 Task: Find connections with filter location Nawāshahr with filter topic #Lockdownwith filter profile language Spanish with filter current company OffCampusJobs4u.com with filter school Madan Mohan Malaviya University of Technology with filter industry Fire Protection with filter service category Auto Insurance with filter keywords title Vehicle or Equipment Cleaner
Action: Mouse moved to (518, 88)
Screenshot: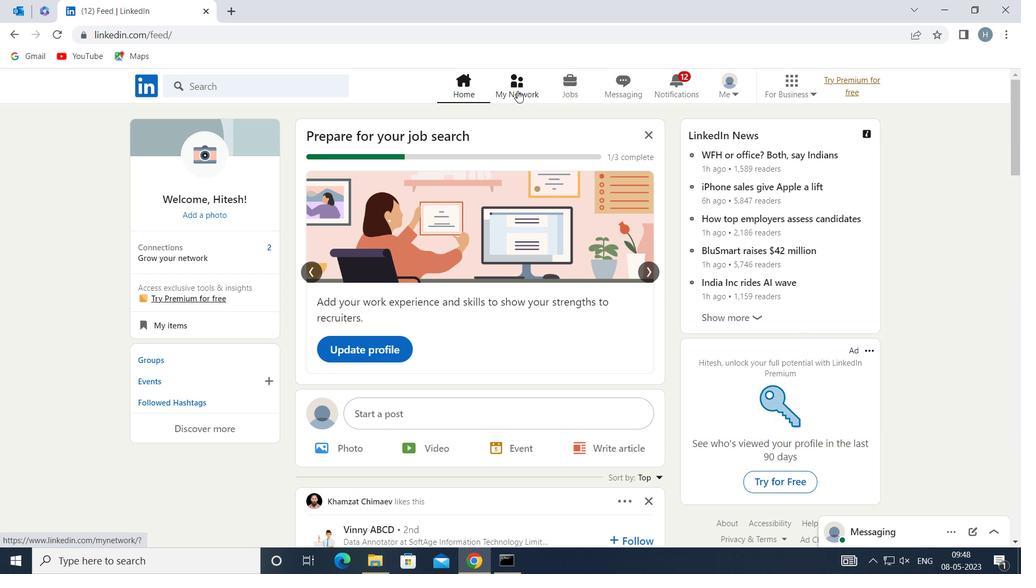 
Action: Mouse pressed left at (518, 88)
Screenshot: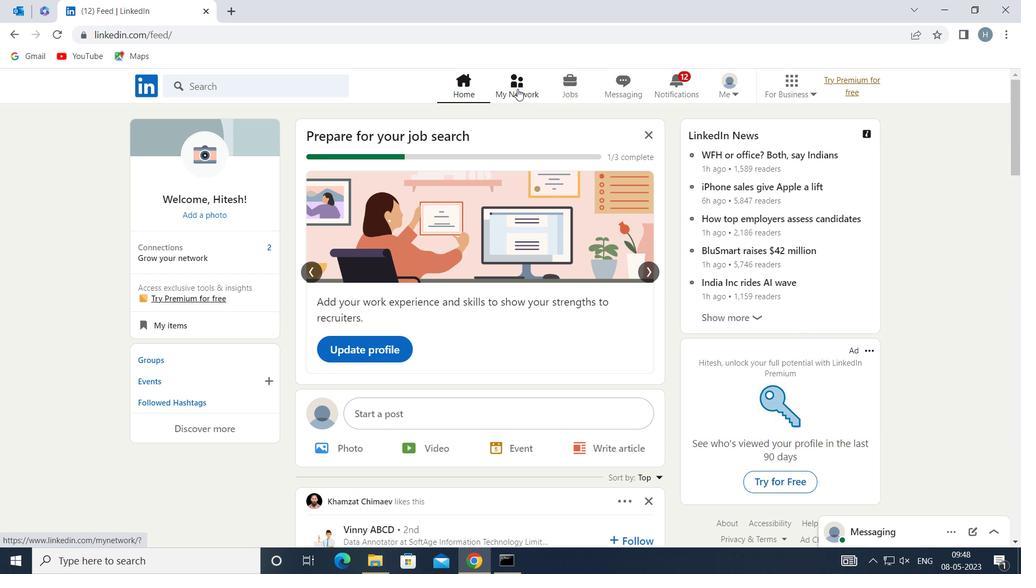 
Action: Mouse moved to (302, 158)
Screenshot: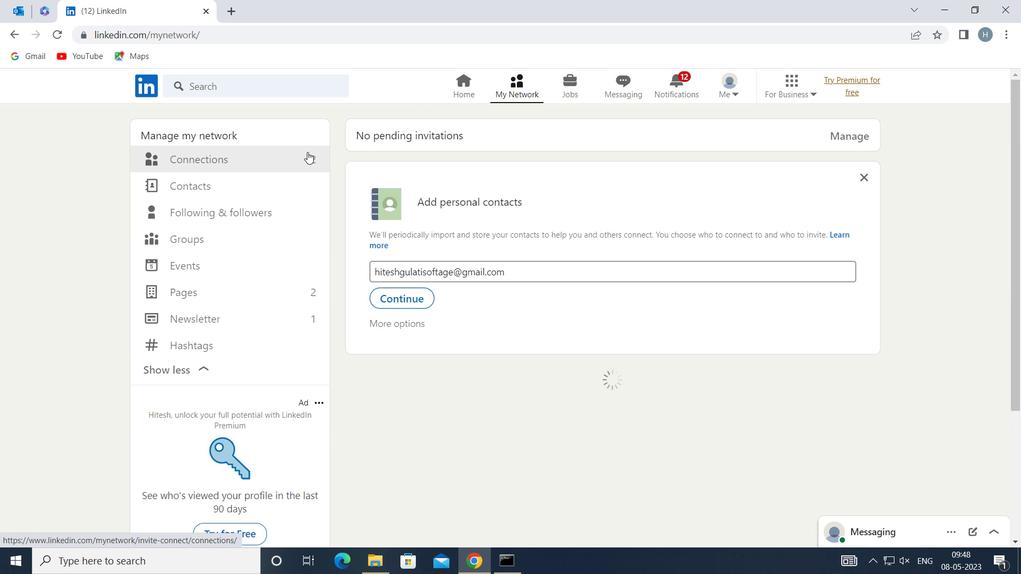 
Action: Mouse pressed left at (302, 158)
Screenshot: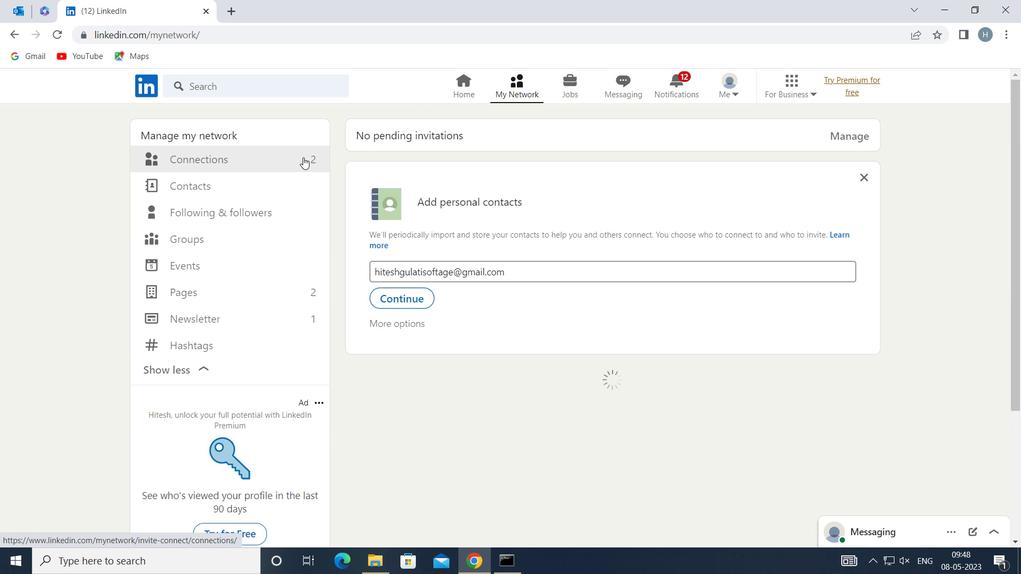 
Action: Mouse moved to (607, 162)
Screenshot: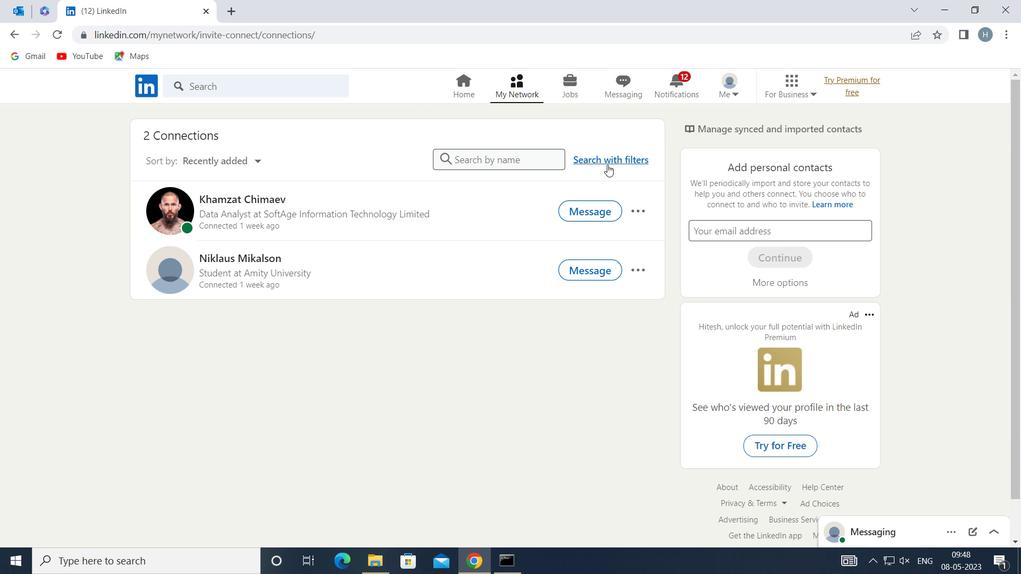 
Action: Mouse pressed left at (607, 162)
Screenshot: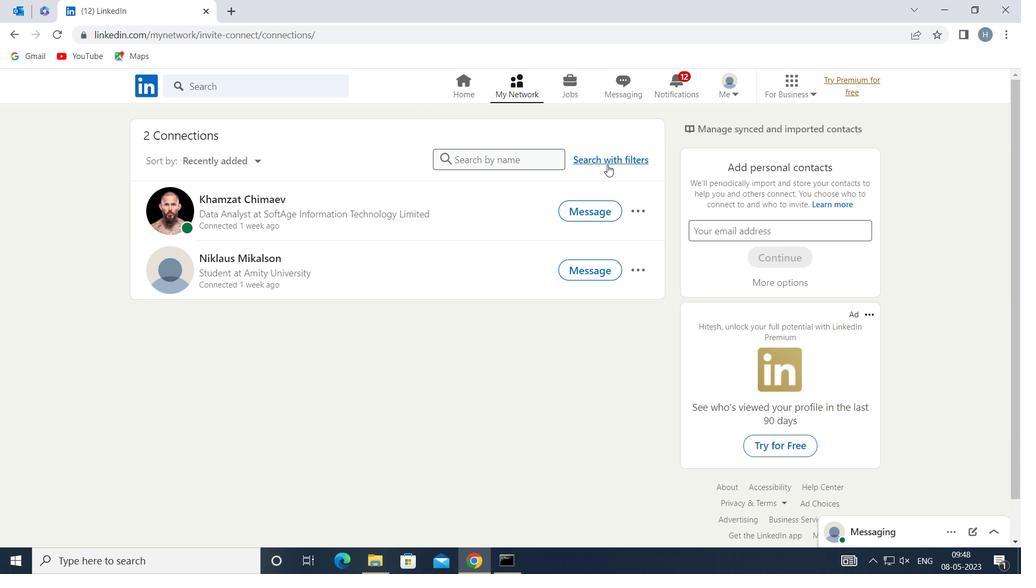 
Action: Mouse moved to (568, 126)
Screenshot: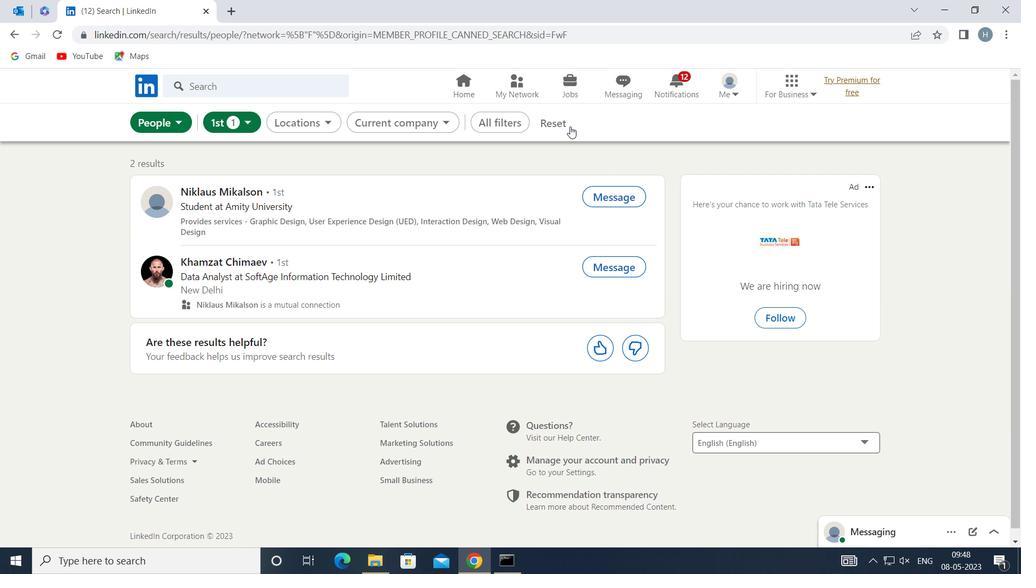 
Action: Mouse pressed left at (568, 126)
Screenshot: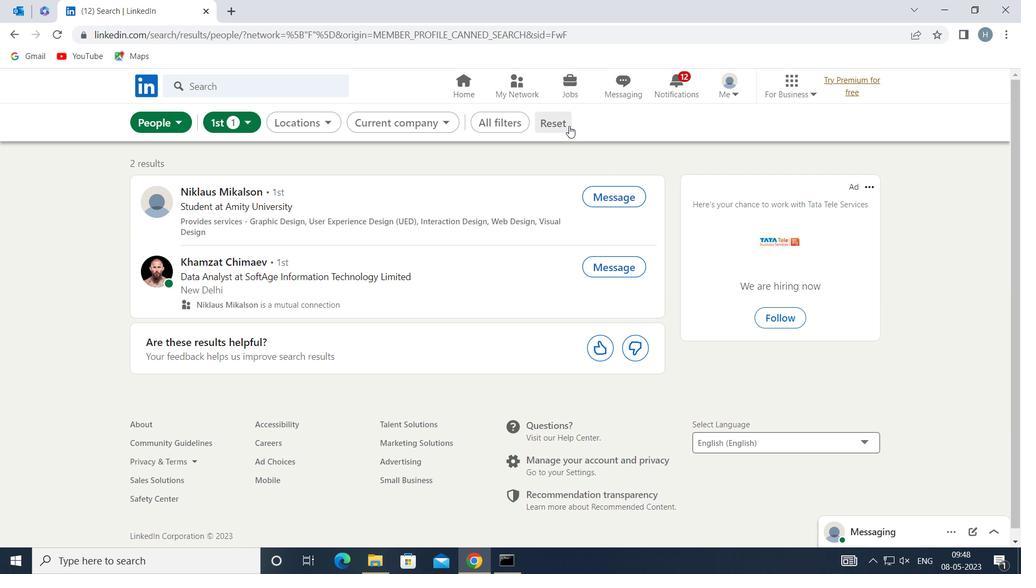 
Action: Mouse moved to (547, 121)
Screenshot: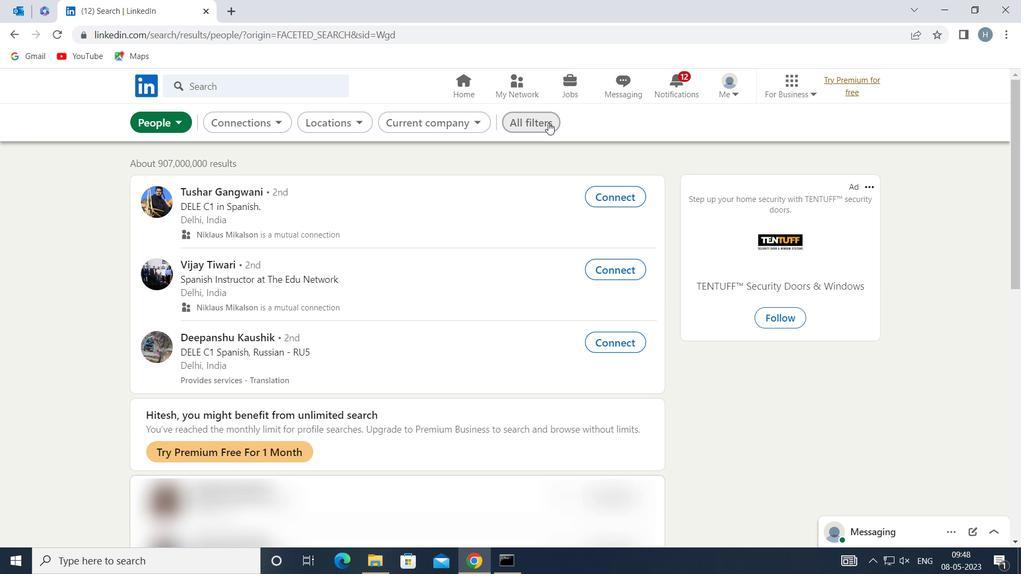 
Action: Mouse pressed left at (547, 121)
Screenshot: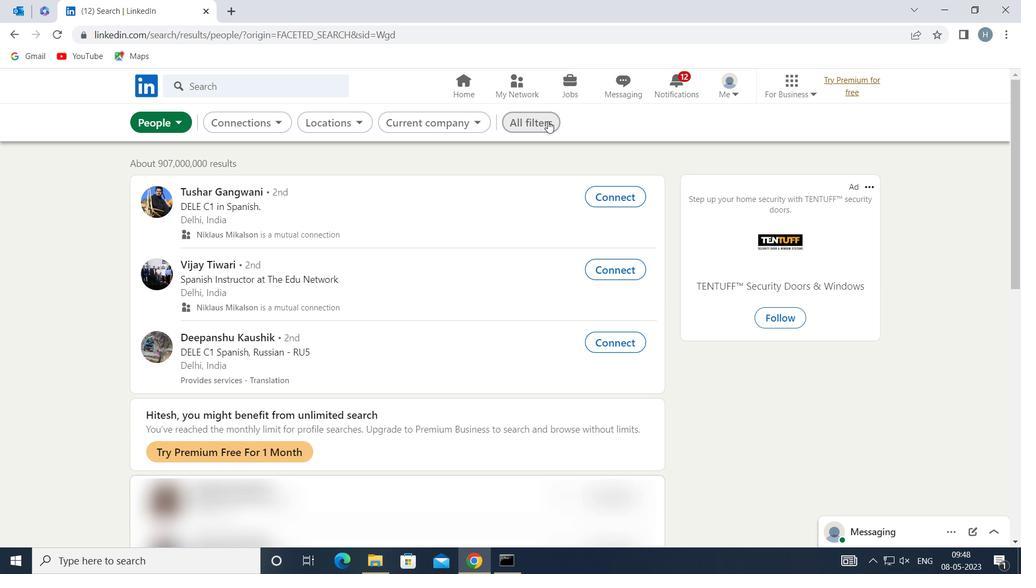 
Action: Mouse moved to (698, 253)
Screenshot: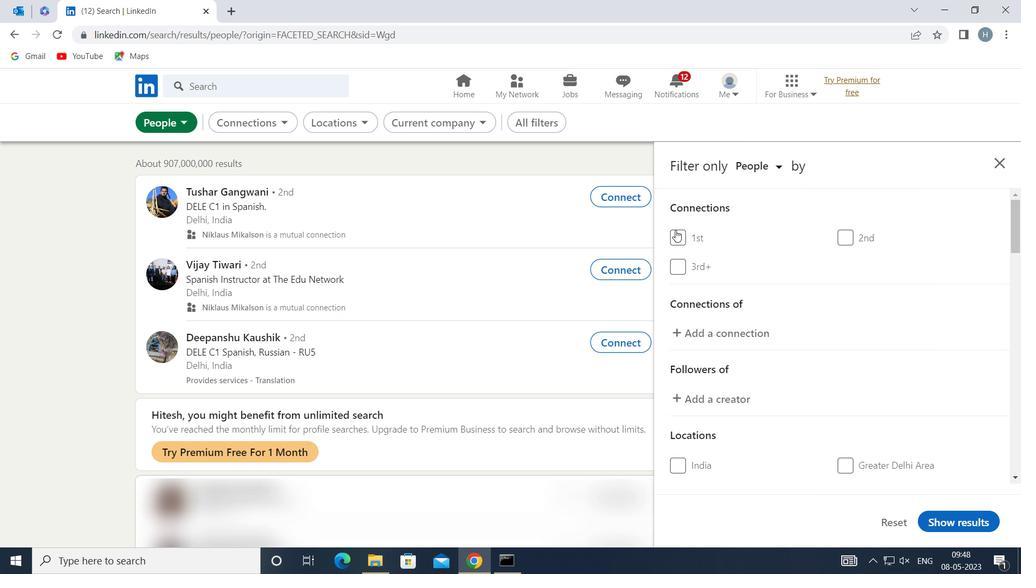 
Action: Mouse scrolled (698, 253) with delta (0, 0)
Screenshot: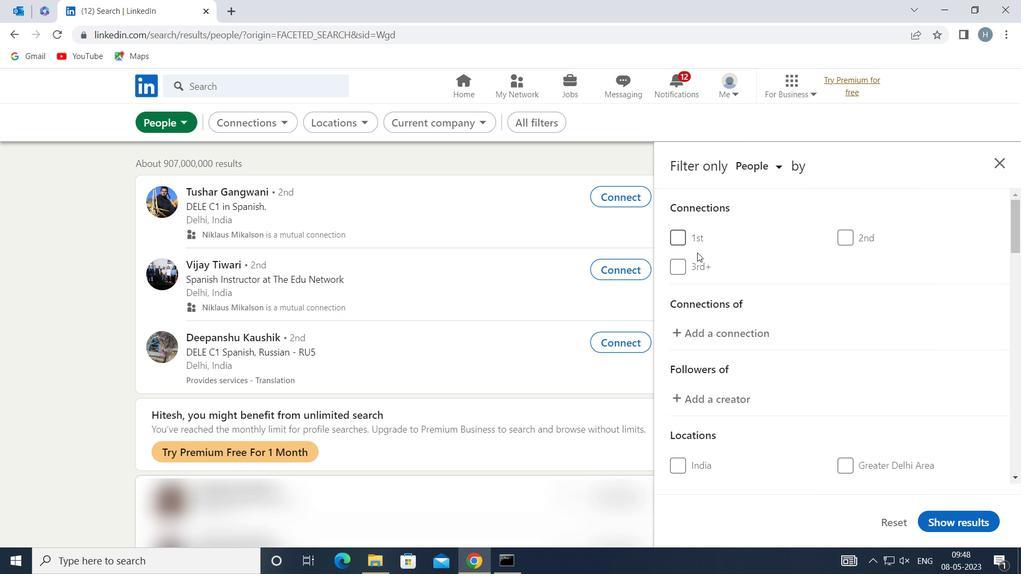
Action: Mouse moved to (703, 257)
Screenshot: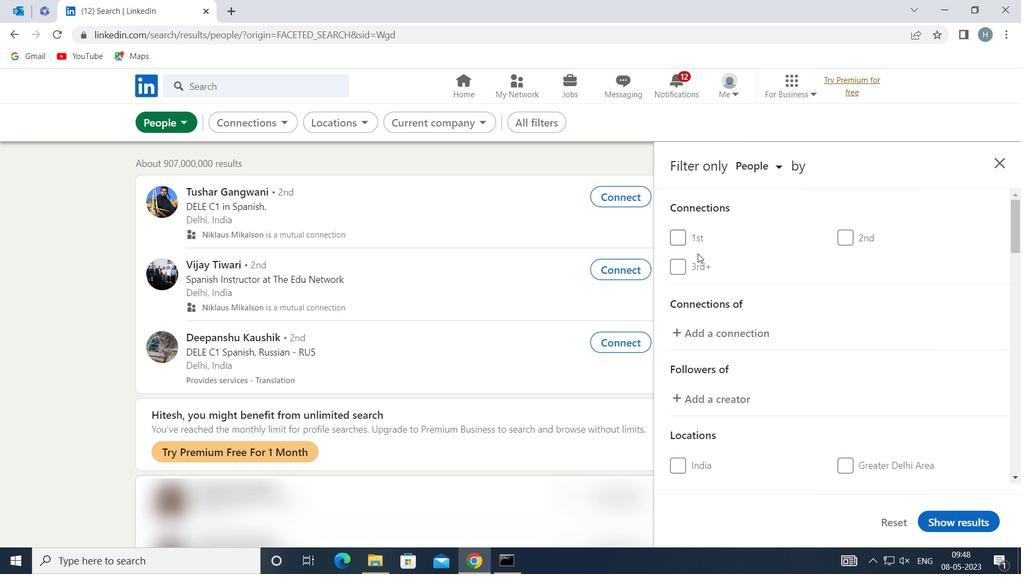 
Action: Mouse scrolled (703, 256) with delta (0, 0)
Screenshot: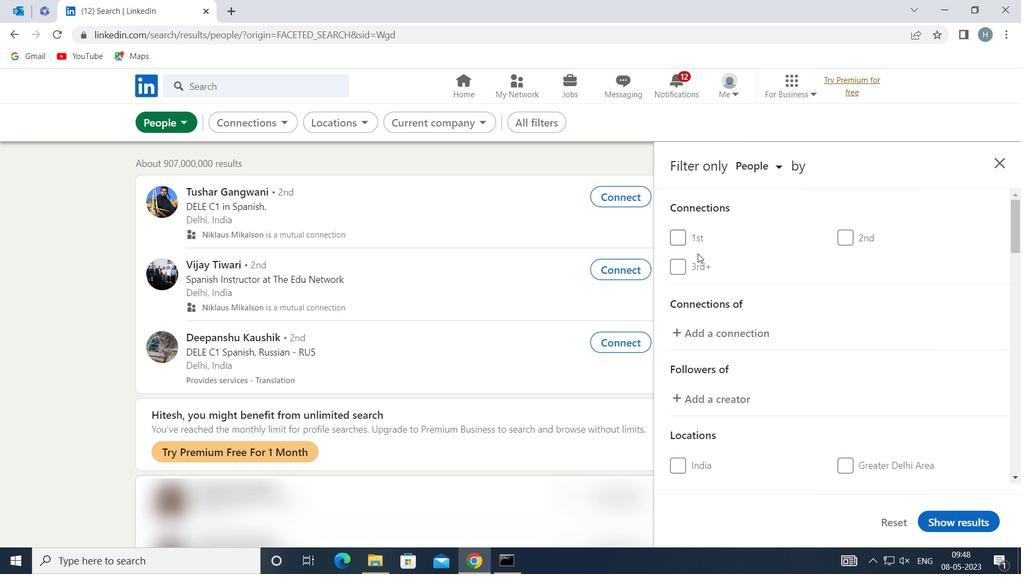 
Action: Mouse moved to (717, 262)
Screenshot: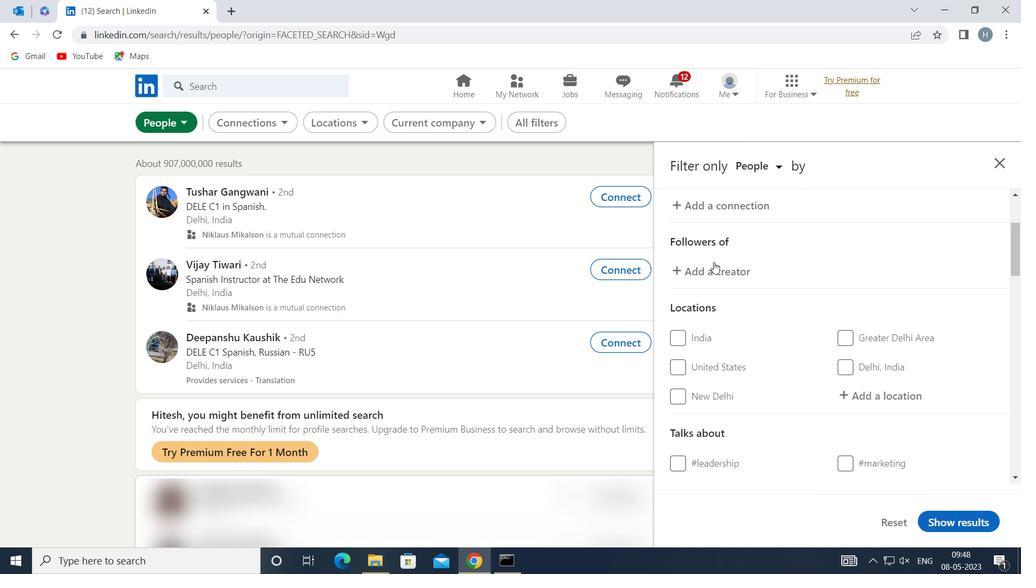 
Action: Mouse scrolled (717, 262) with delta (0, 0)
Screenshot: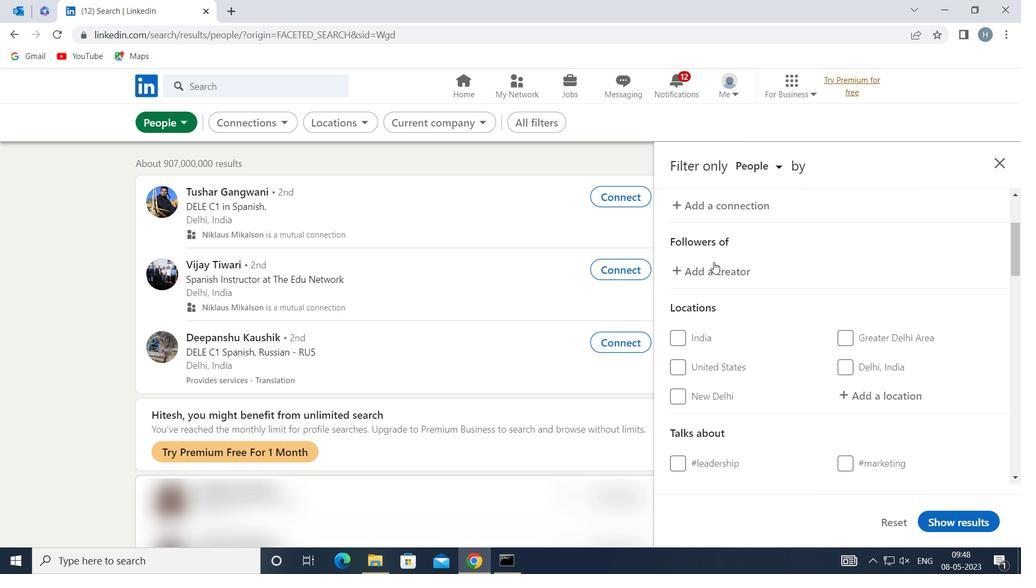 
Action: Mouse moved to (854, 318)
Screenshot: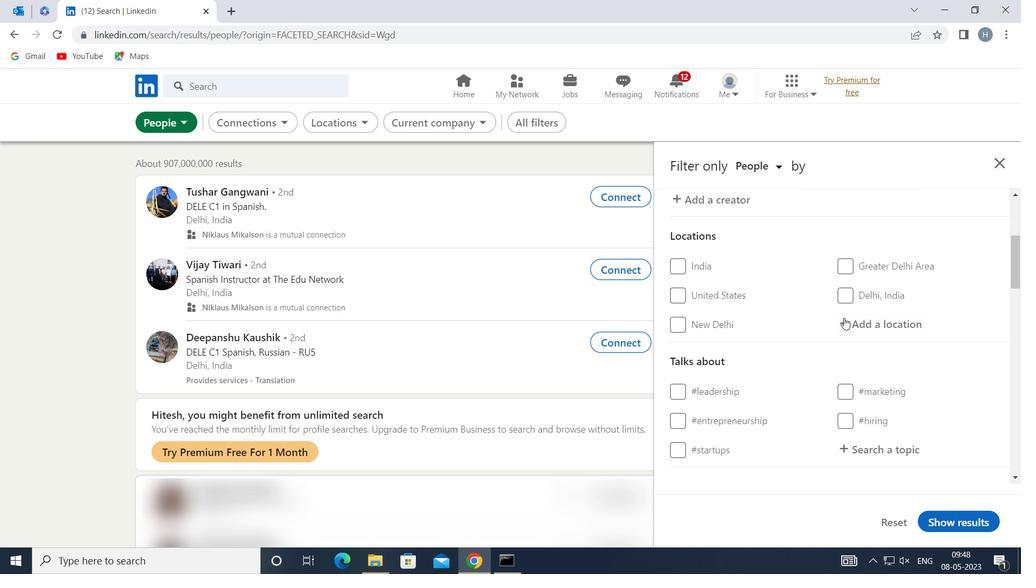 
Action: Mouse pressed left at (854, 318)
Screenshot: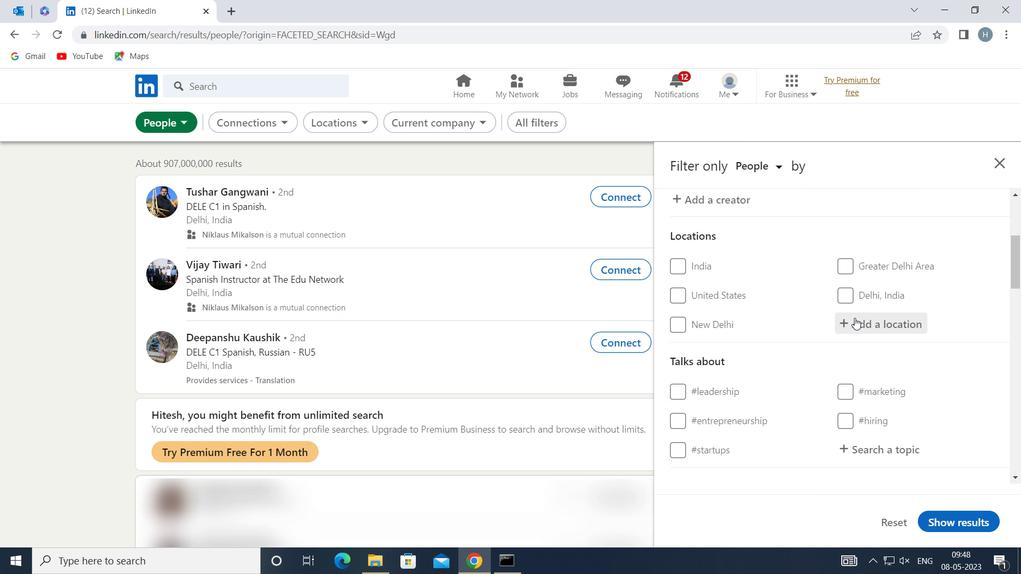 
Action: Mouse moved to (856, 318)
Screenshot: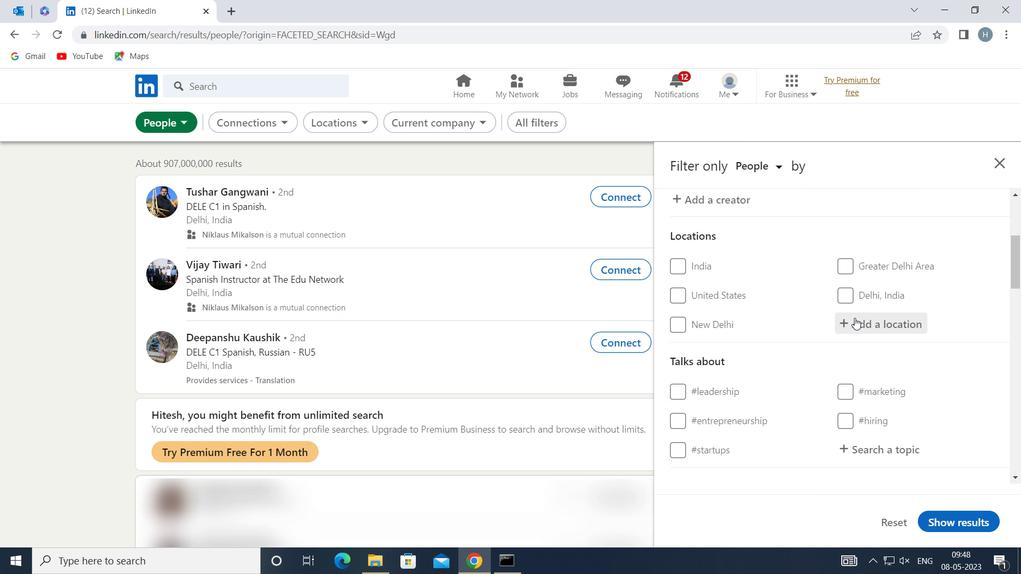 
Action: Key pressed <Key.shift>NAE<Key.backspace>WASHAHR
Screenshot: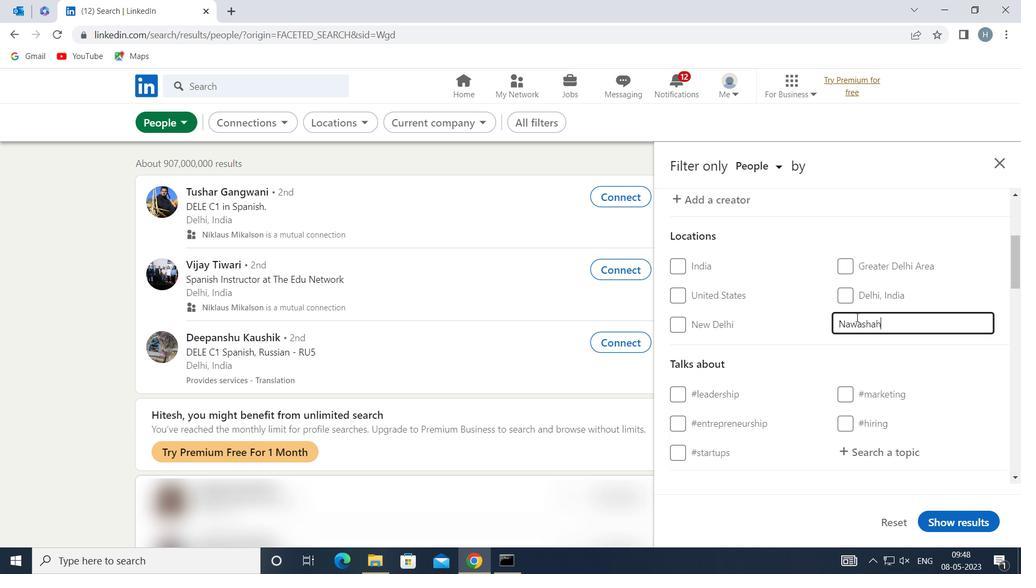 
Action: Mouse moved to (915, 342)
Screenshot: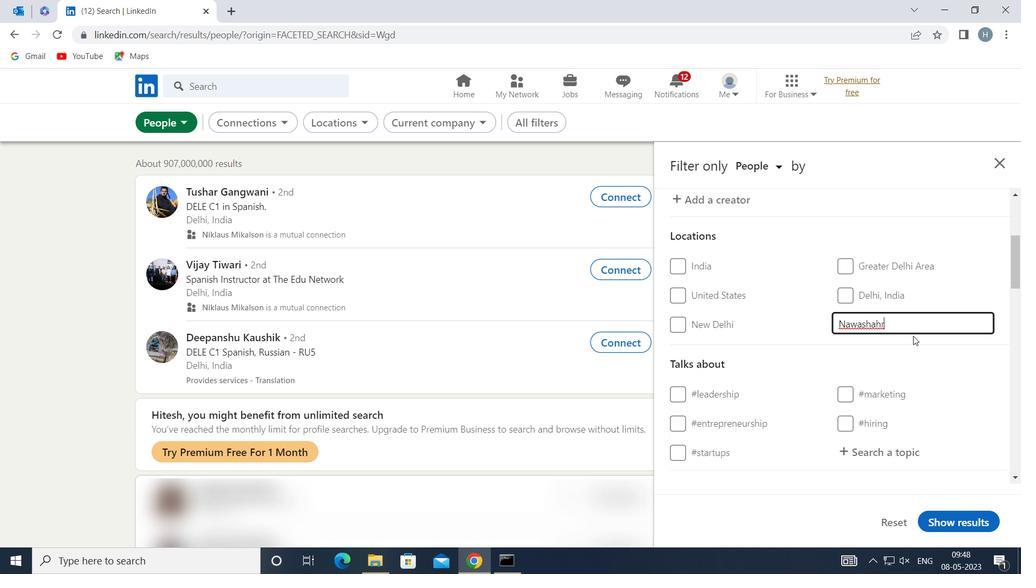 
Action: Mouse pressed left at (915, 342)
Screenshot: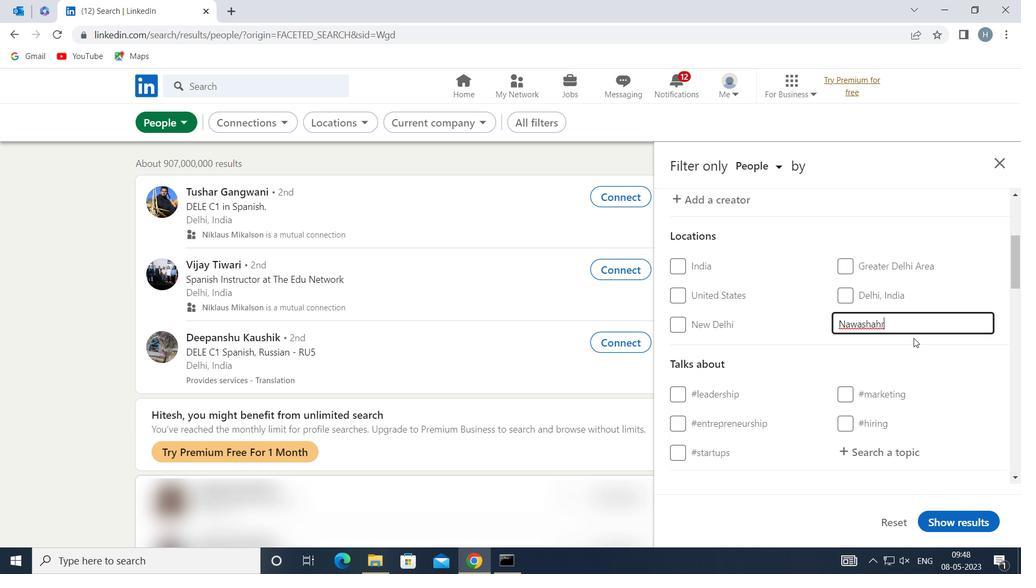 
Action: Mouse moved to (897, 338)
Screenshot: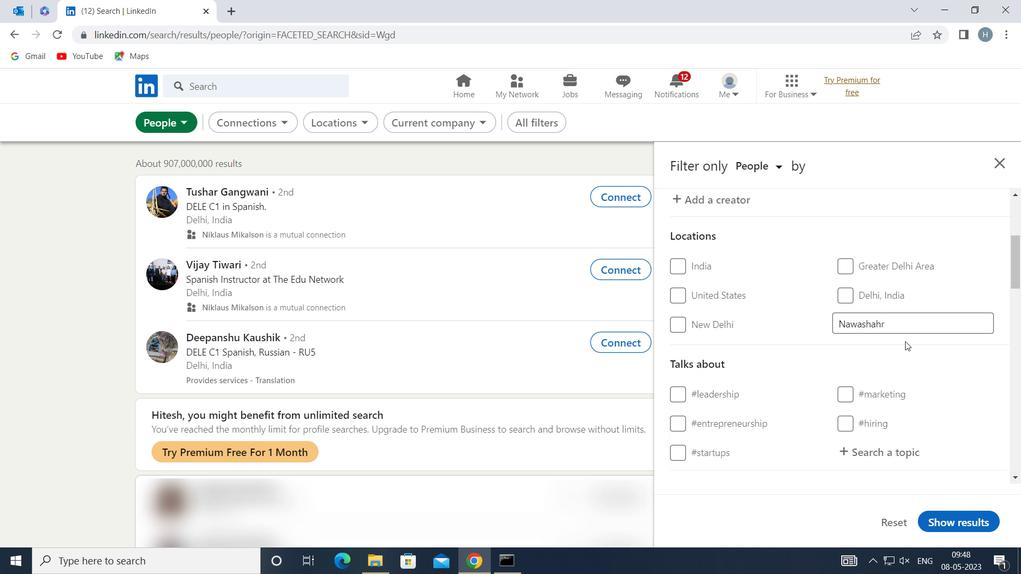 
Action: Mouse scrolled (897, 338) with delta (0, 0)
Screenshot: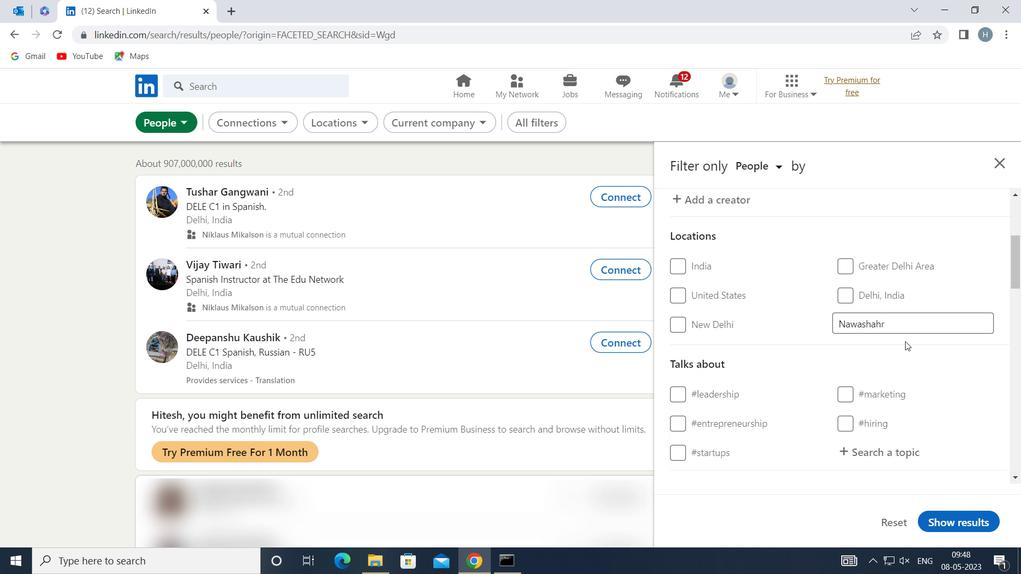 
Action: Mouse moved to (894, 385)
Screenshot: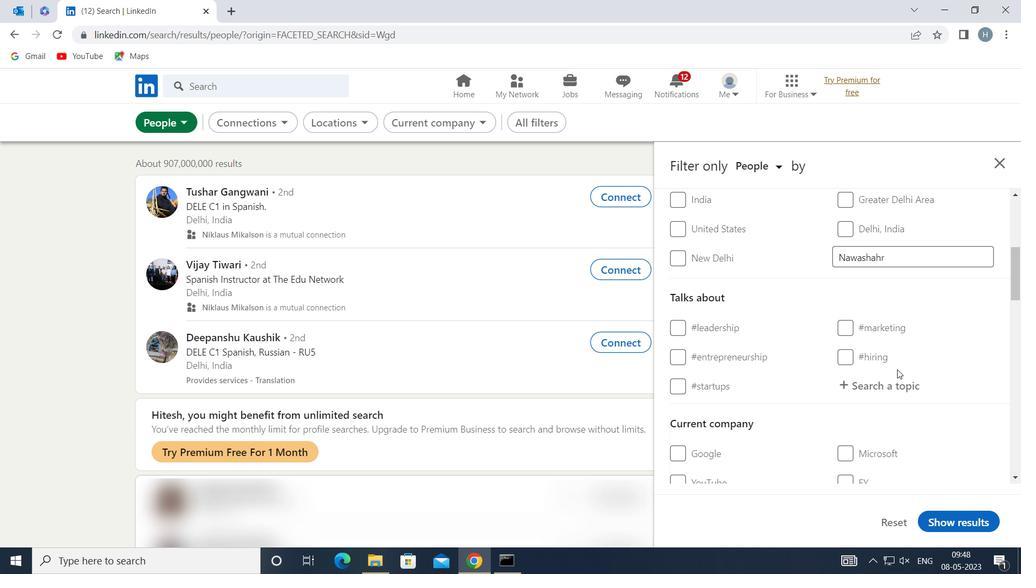
Action: Mouse pressed left at (894, 385)
Screenshot: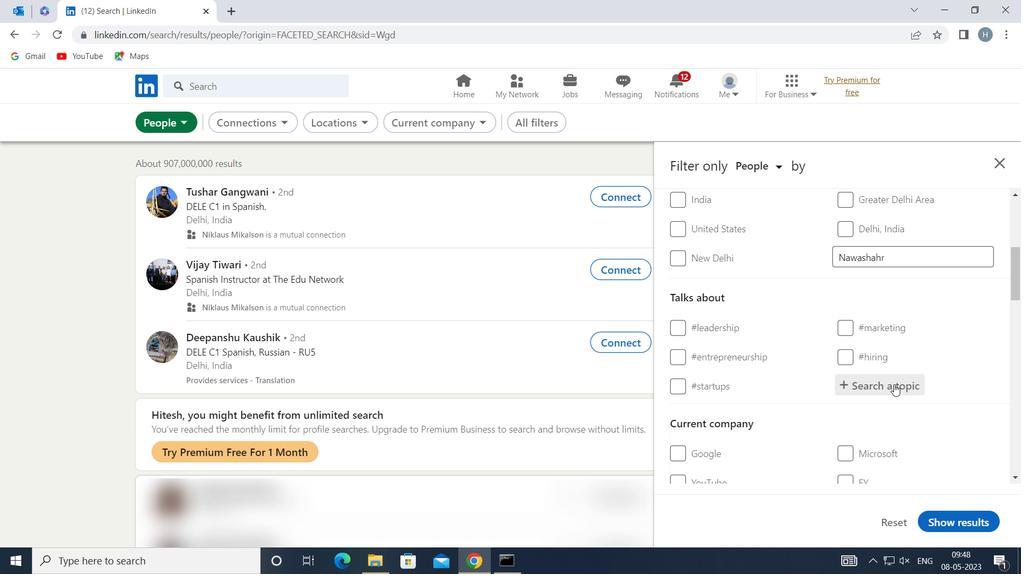 
Action: Key pressed <Key.shift>LOCKDOWN
Screenshot: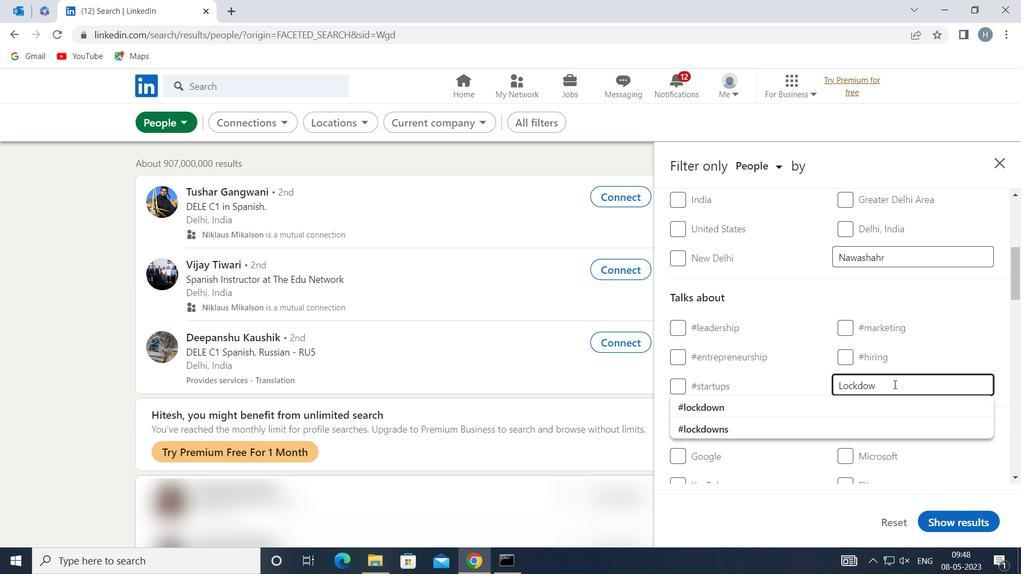 
Action: Mouse moved to (833, 410)
Screenshot: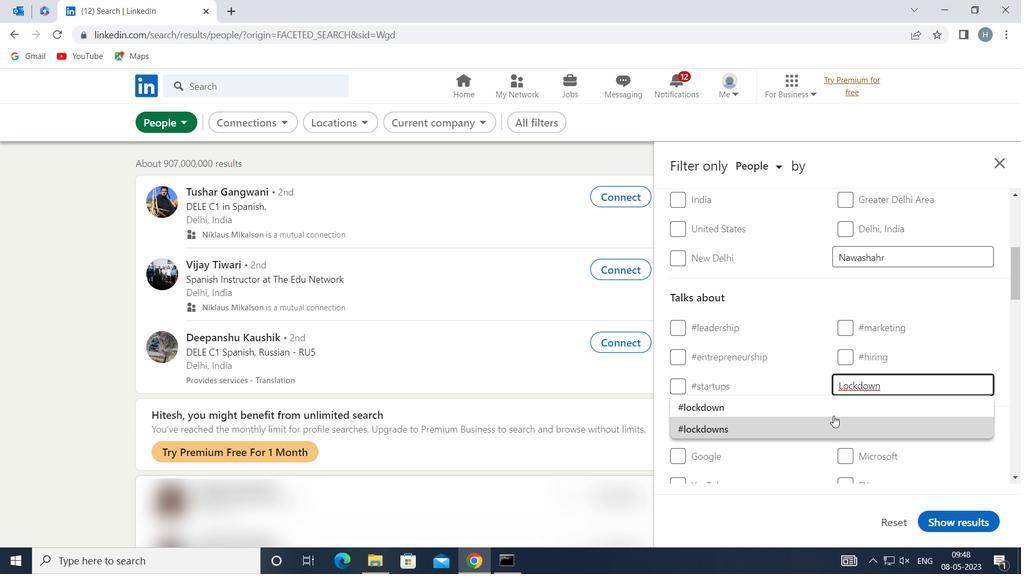 
Action: Mouse pressed left at (833, 410)
Screenshot: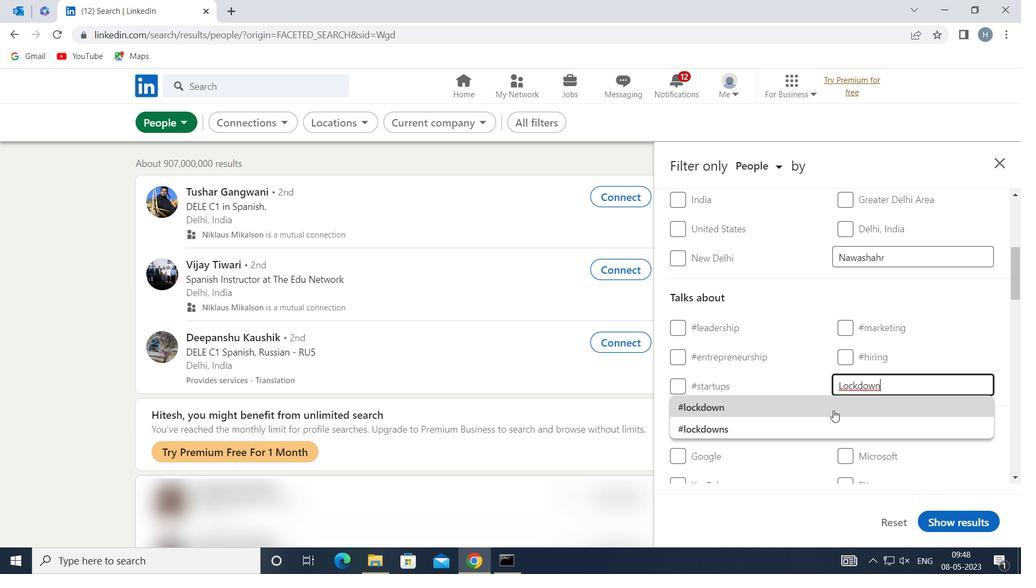 
Action: Mouse moved to (825, 383)
Screenshot: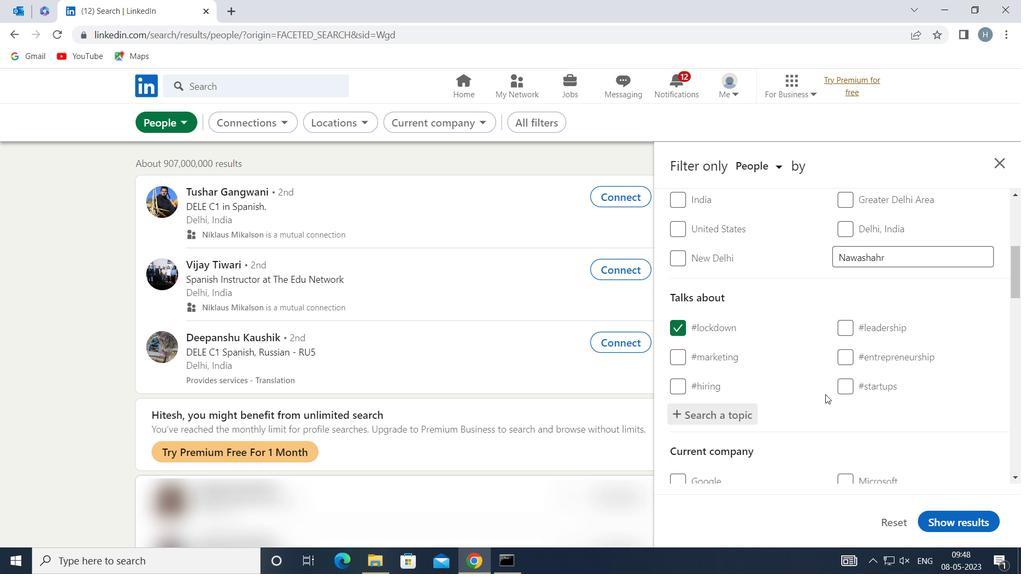
Action: Mouse scrolled (825, 382) with delta (0, 0)
Screenshot: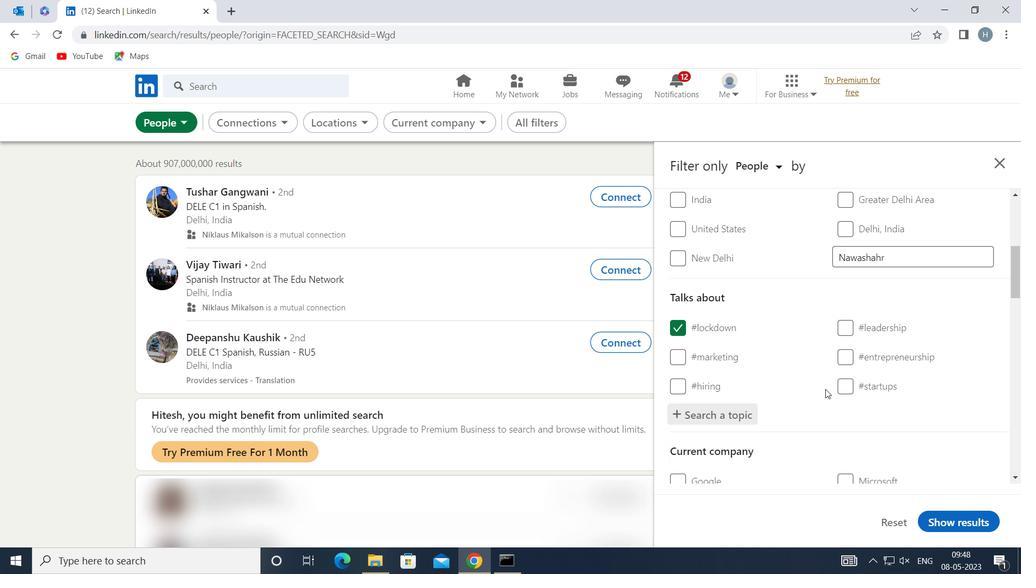 
Action: Mouse moved to (824, 381)
Screenshot: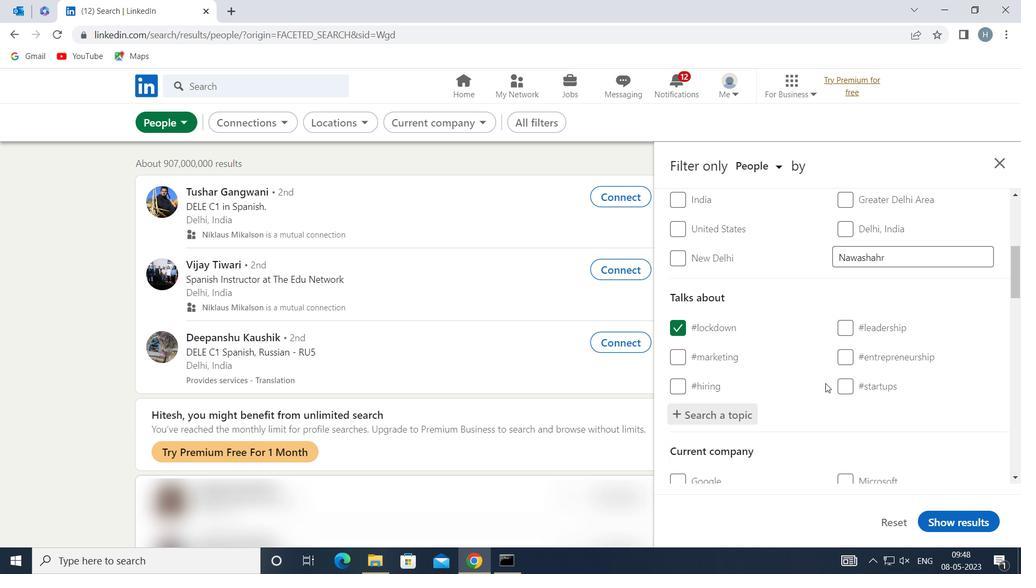 
Action: Mouse scrolled (824, 381) with delta (0, 0)
Screenshot: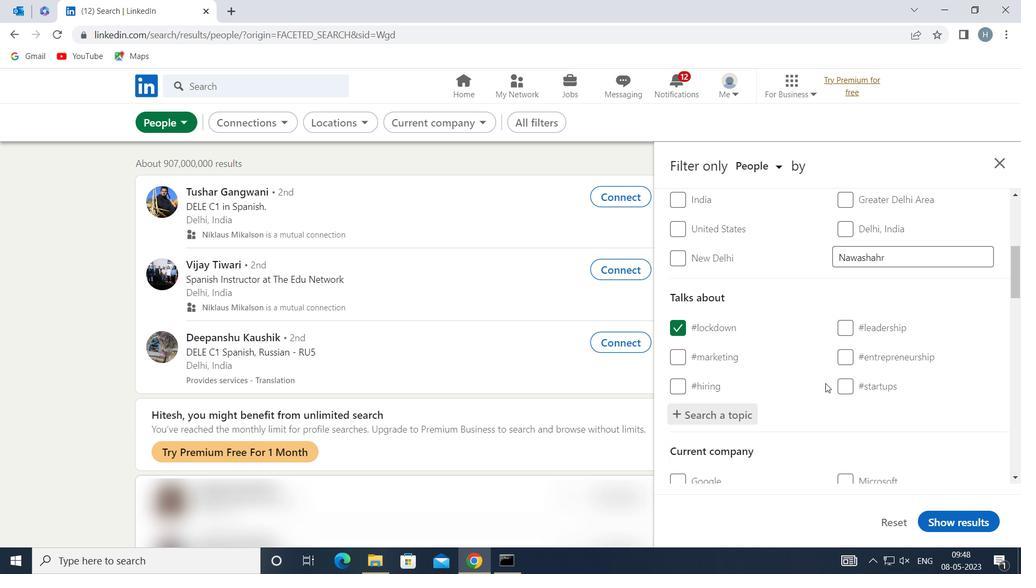 
Action: Mouse moved to (822, 372)
Screenshot: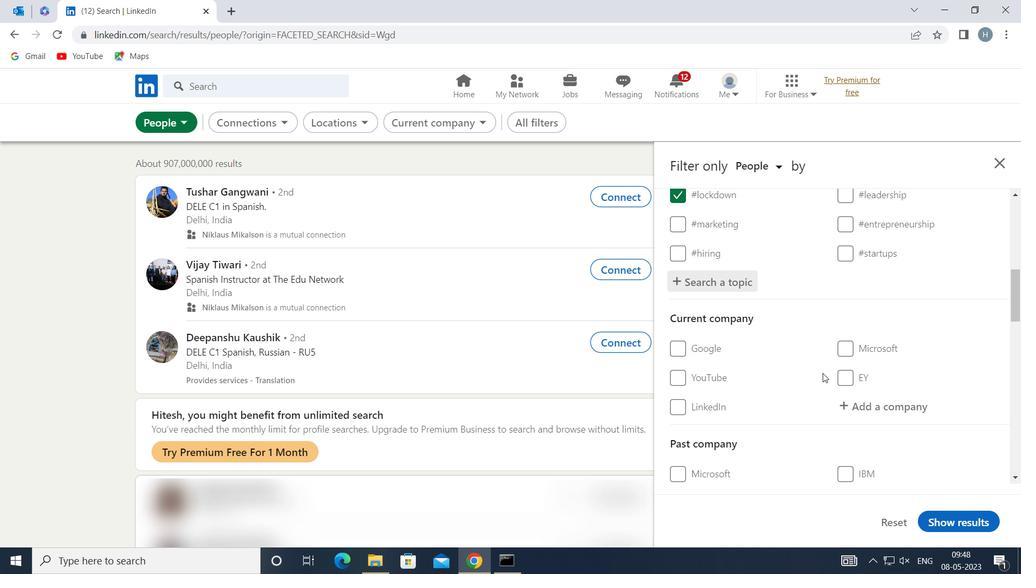 
Action: Mouse scrolled (822, 371) with delta (0, 0)
Screenshot: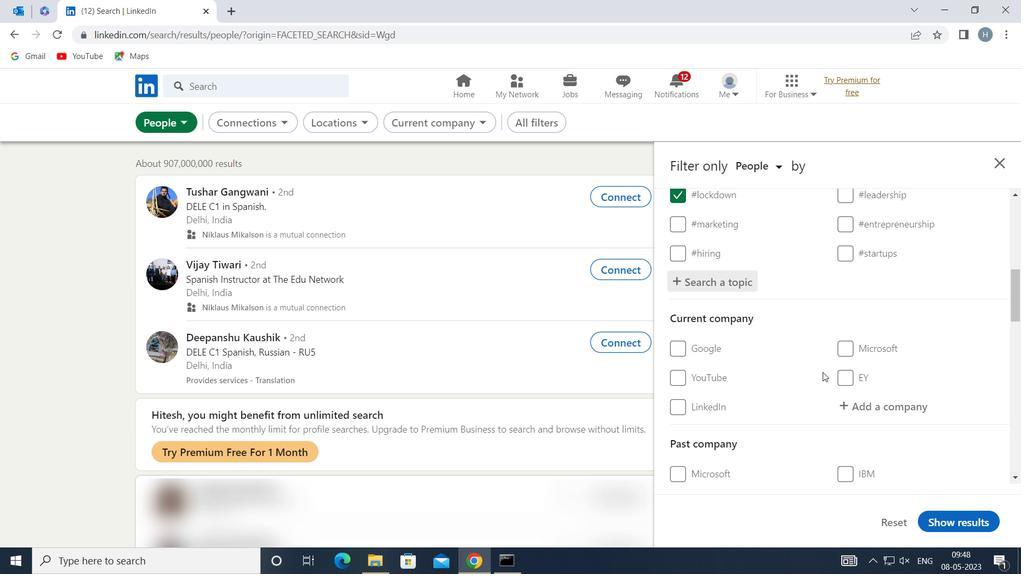 
Action: Mouse scrolled (822, 371) with delta (0, 0)
Screenshot: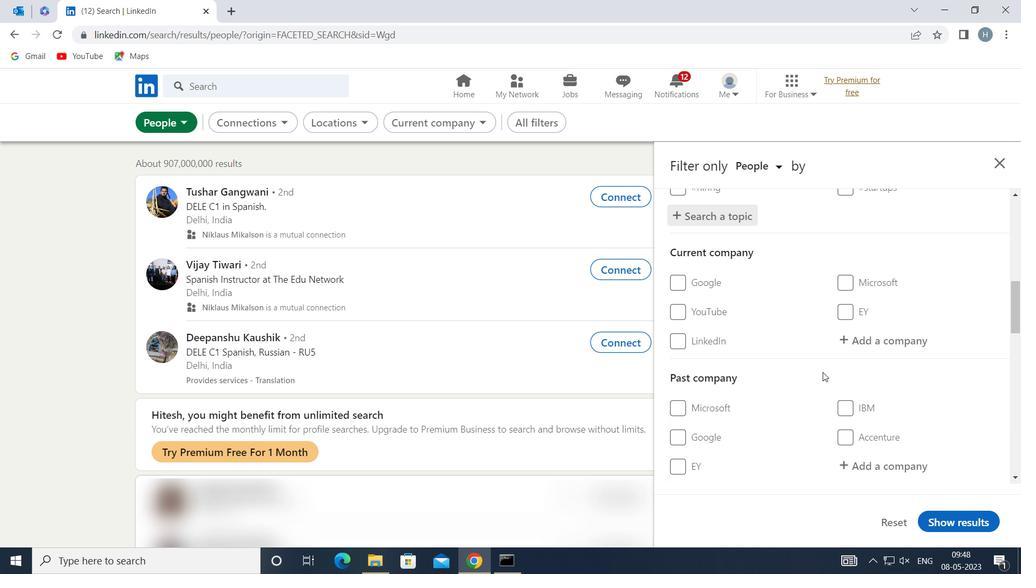 
Action: Mouse scrolled (822, 371) with delta (0, 0)
Screenshot: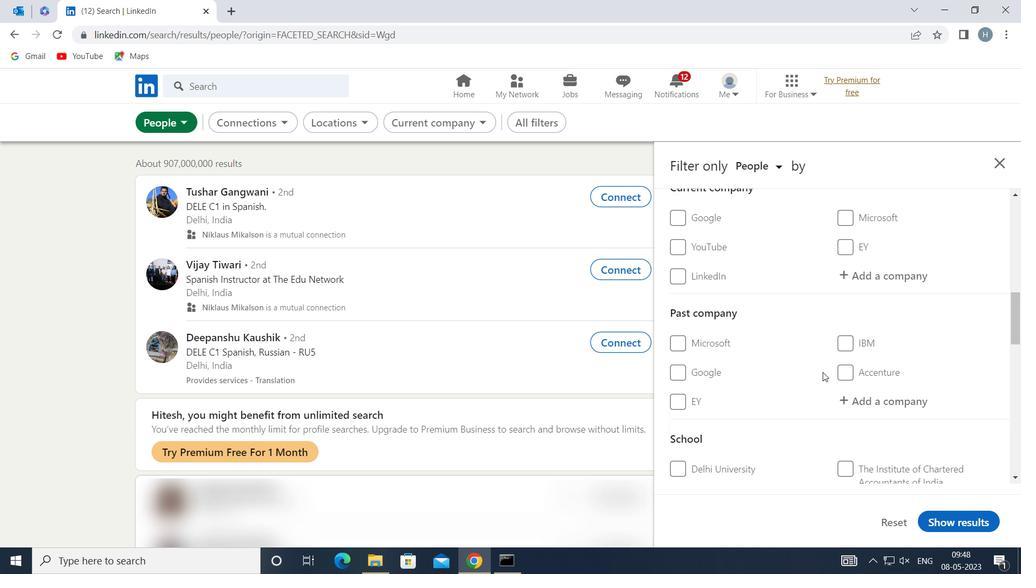 
Action: Mouse scrolled (822, 371) with delta (0, 0)
Screenshot: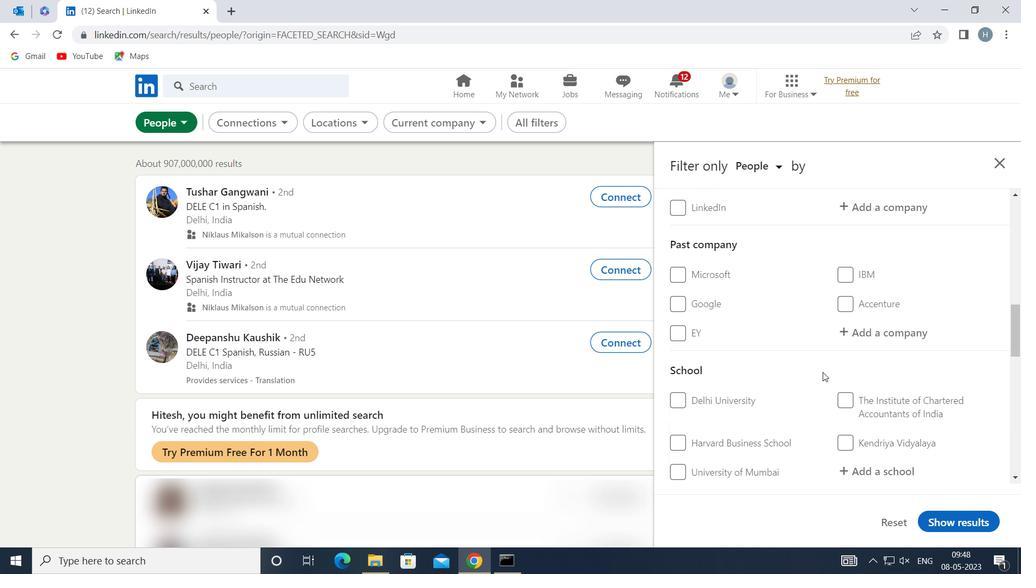 
Action: Mouse scrolled (822, 371) with delta (0, 0)
Screenshot: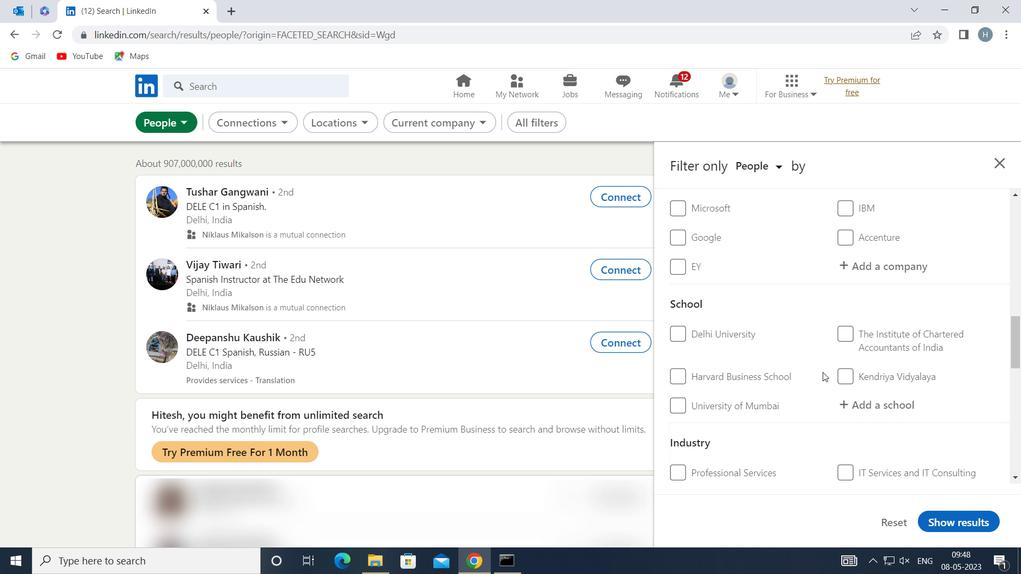 
Action: Mouse scrolled (822, 371) with delta (0, 0)
Screenshot: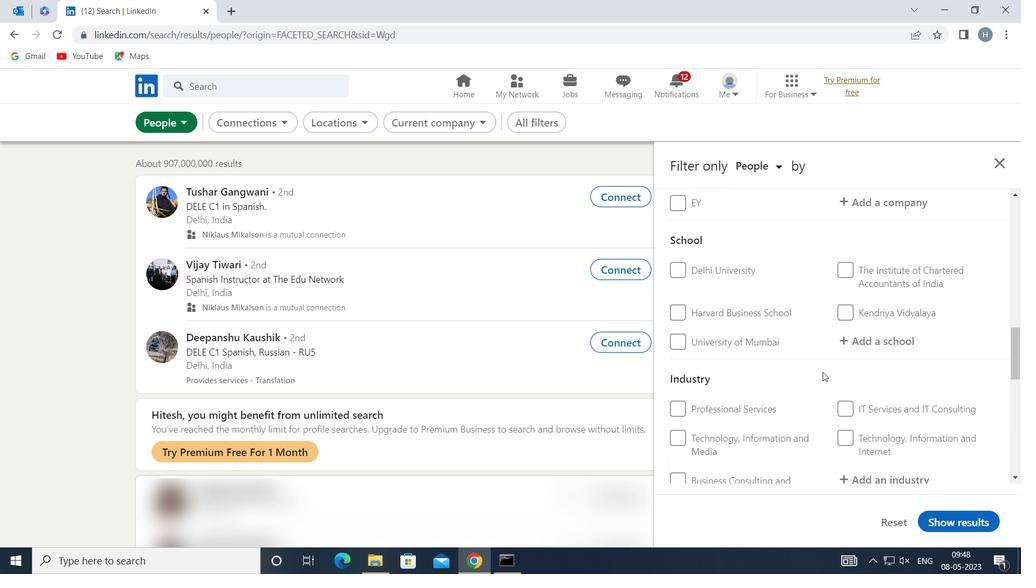 
Action: Mouse scrolled (822, 371) with delta (0, 0)
Screenshot: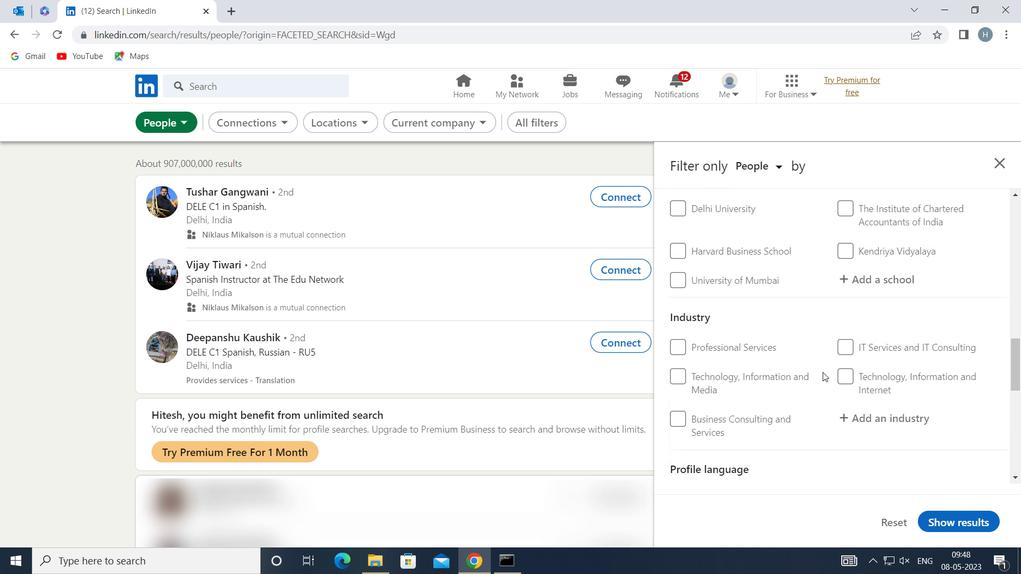 
Action: Mouse scrolled (822, 371) with delta (0, 0)
Screenshot: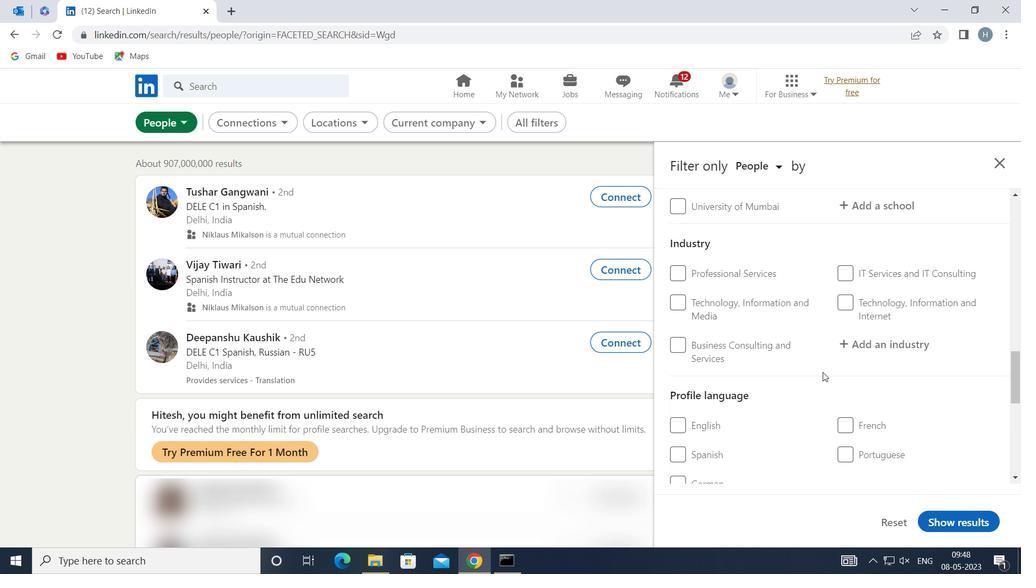 
Action: Mouse moved to (699, 387)
Screenshot: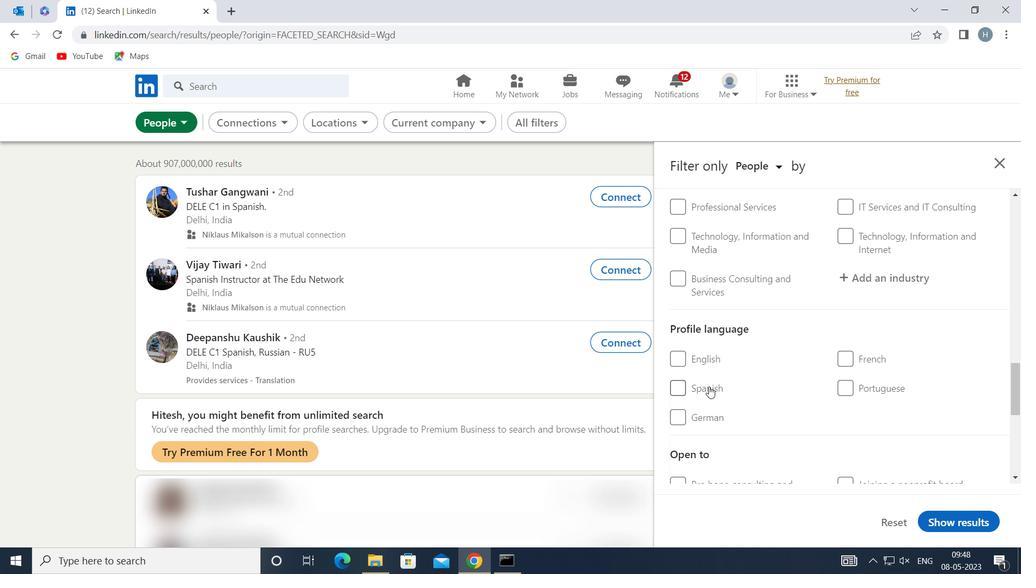 
Action: Mouse pressed left at (699, 387)
Screenshot: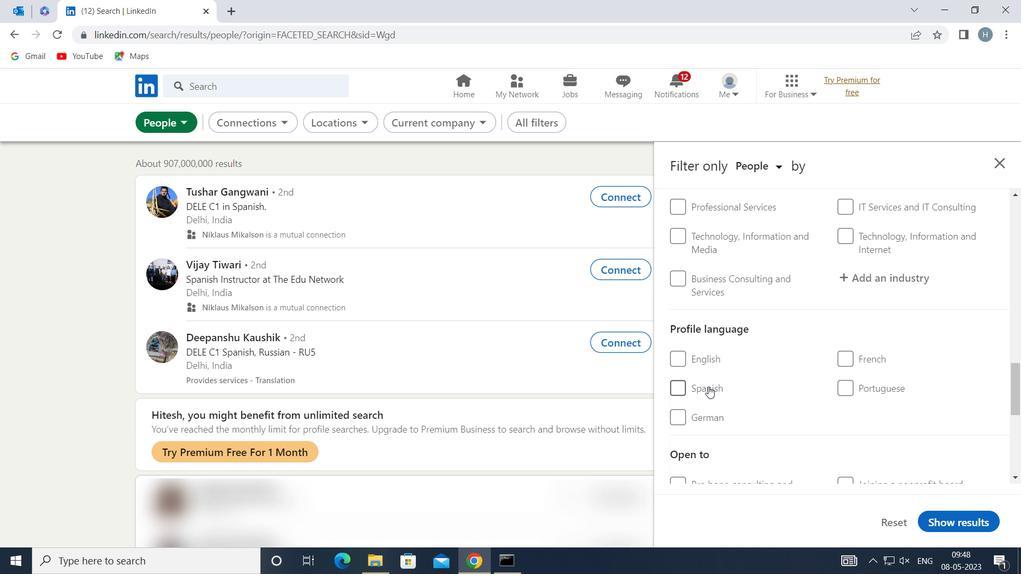 
Action: Mouse moved to (795, 385)
Screenshot: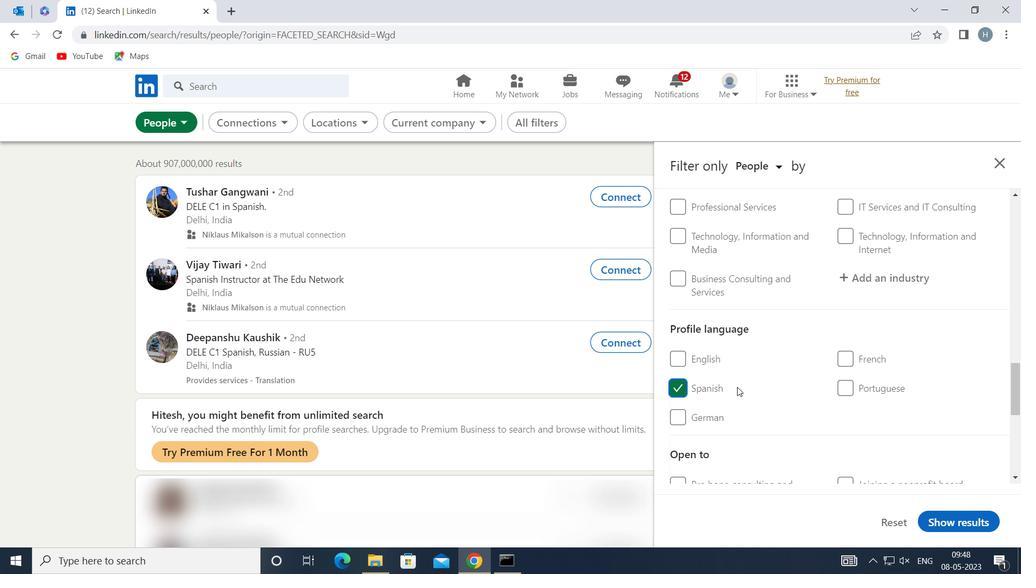 
Action: Mouse scrolled (795, 386) with delta (0, 0)
Screenshot: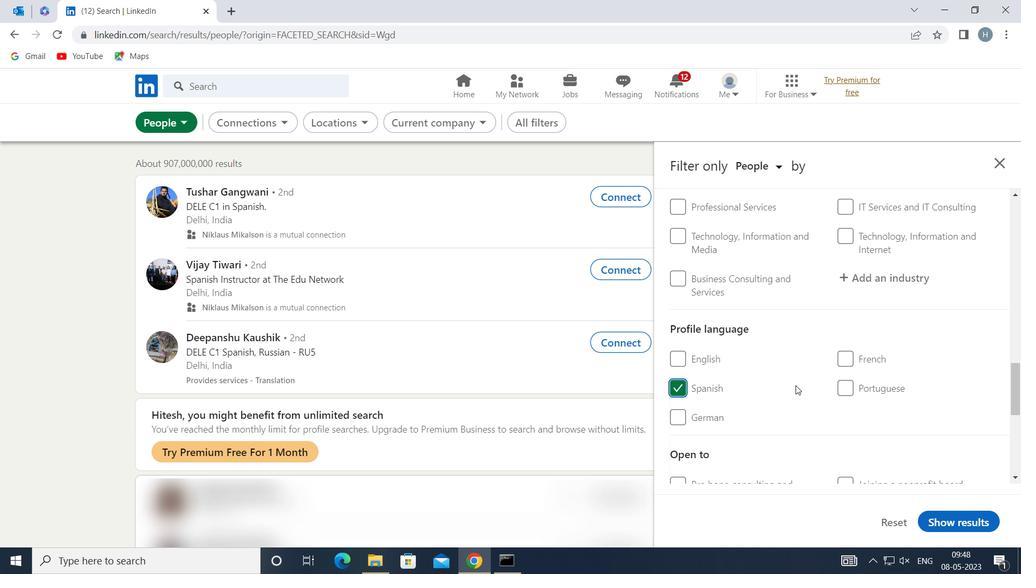 
Action: Mouse moved to (797, 383)
Screenshot: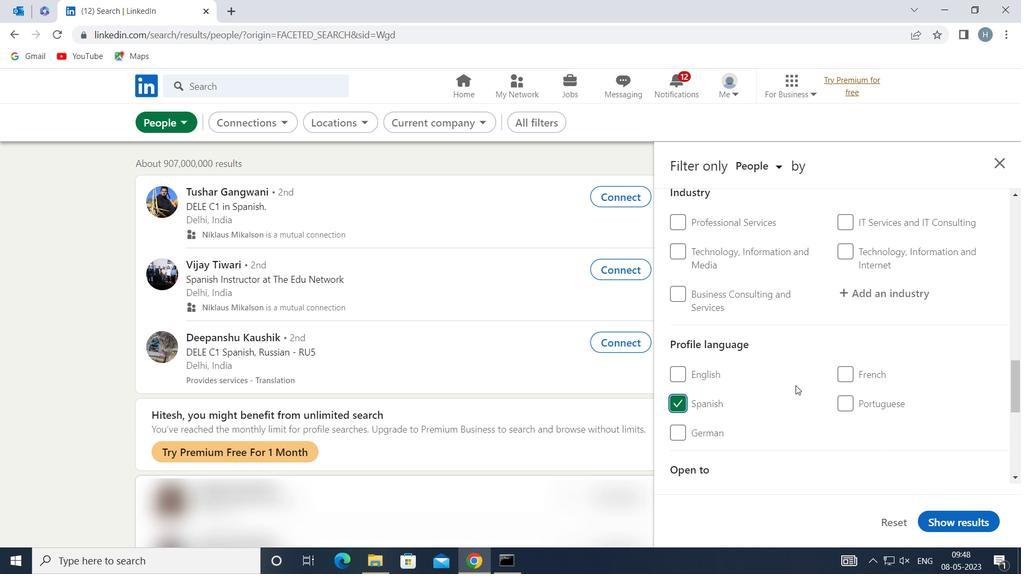 
Action: Mouse scrolled (797, 384) with delta (0, 0)
Screenshot: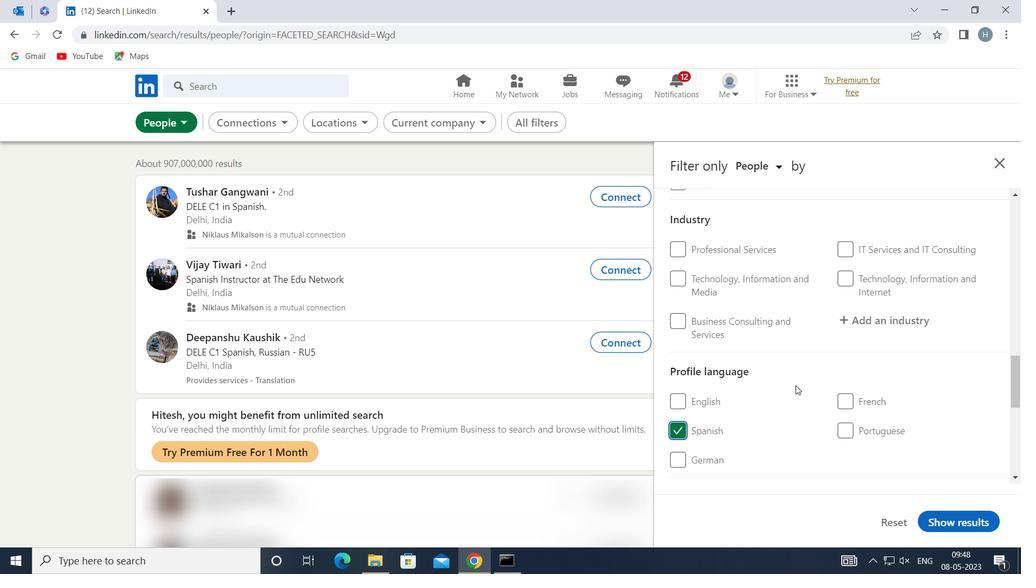 
Action: Mouse scrolled (797, 384) with delta (0, 0)
Screenshot: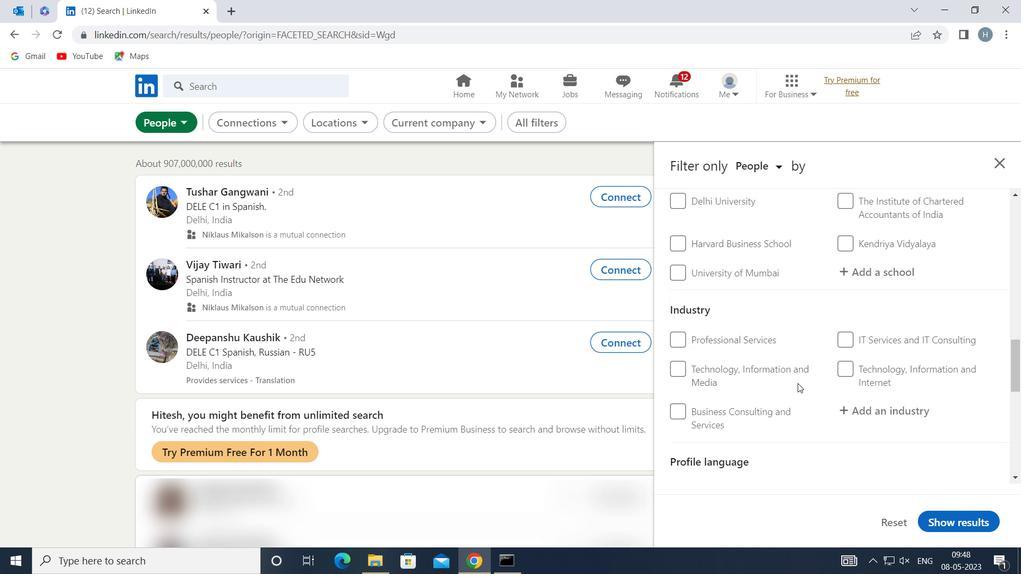 
Action: Mouse scrolled (797, 384) with delta (0, 0)
Screenshot: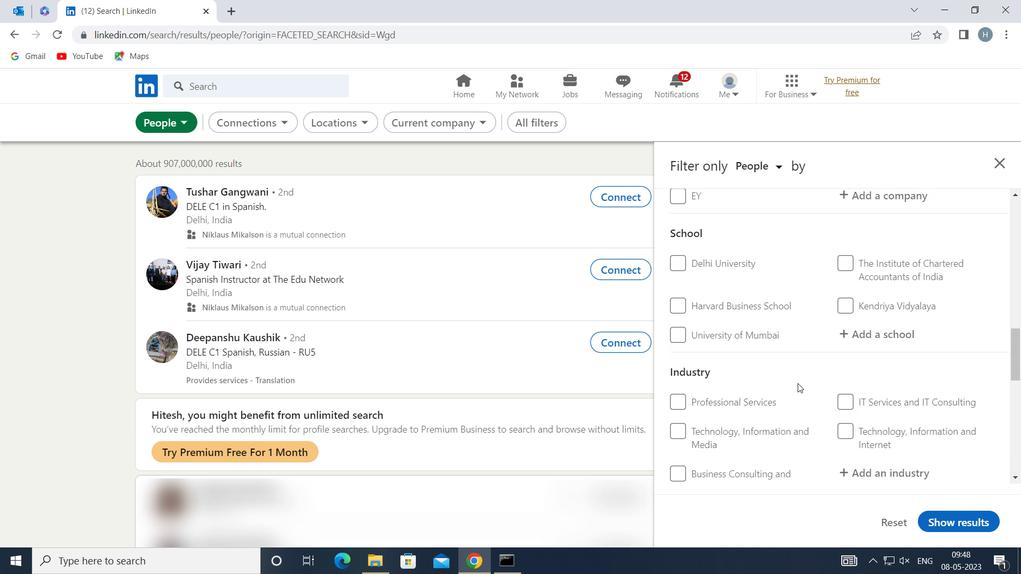 
Action: Mouse scrolled (797, 384) with delta (0, 0)
Screenshot: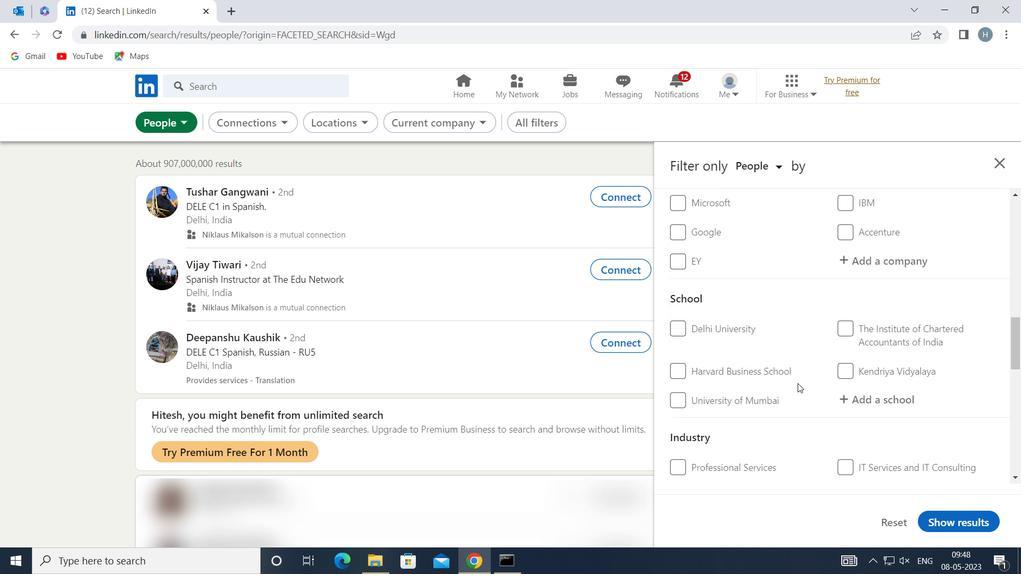 
Action: Mouse scrolled (797, 384) with delta (0, 0)
Screenshot: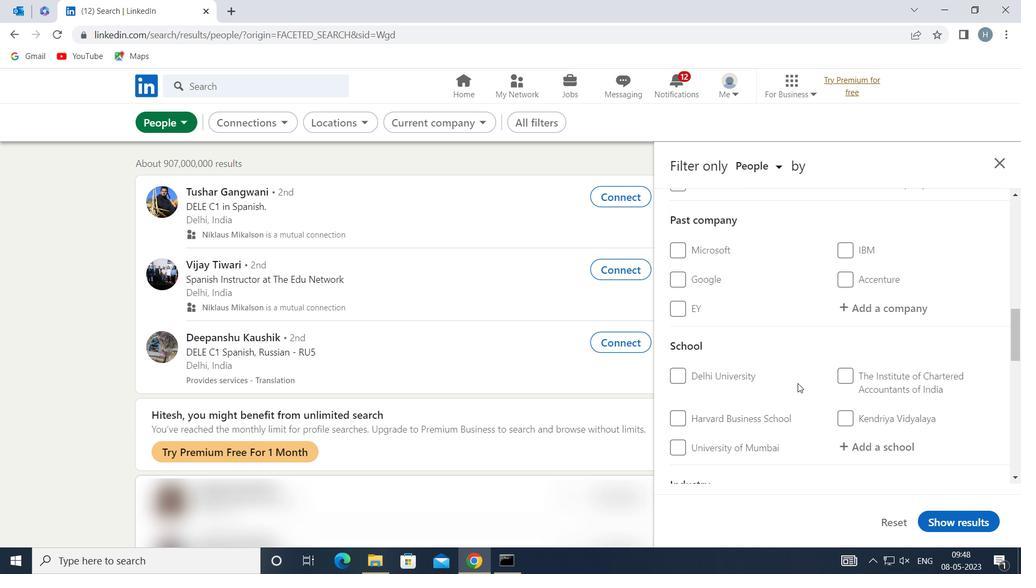 
Action: Mouse scrolled (797, 384) with delta (0, 0)
Screenshot: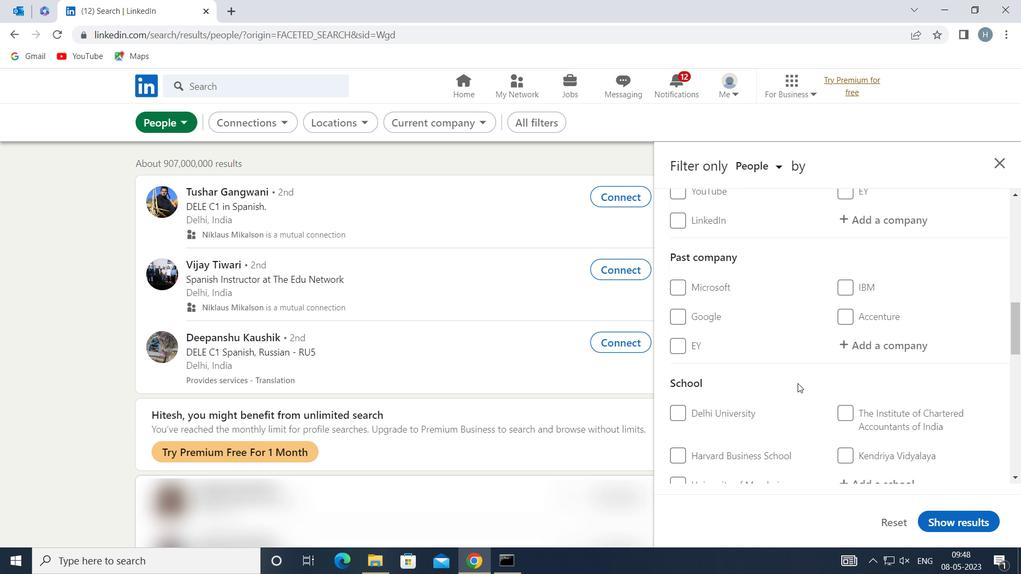 
Action: Mouse moved to (887, 339)
Screenshot: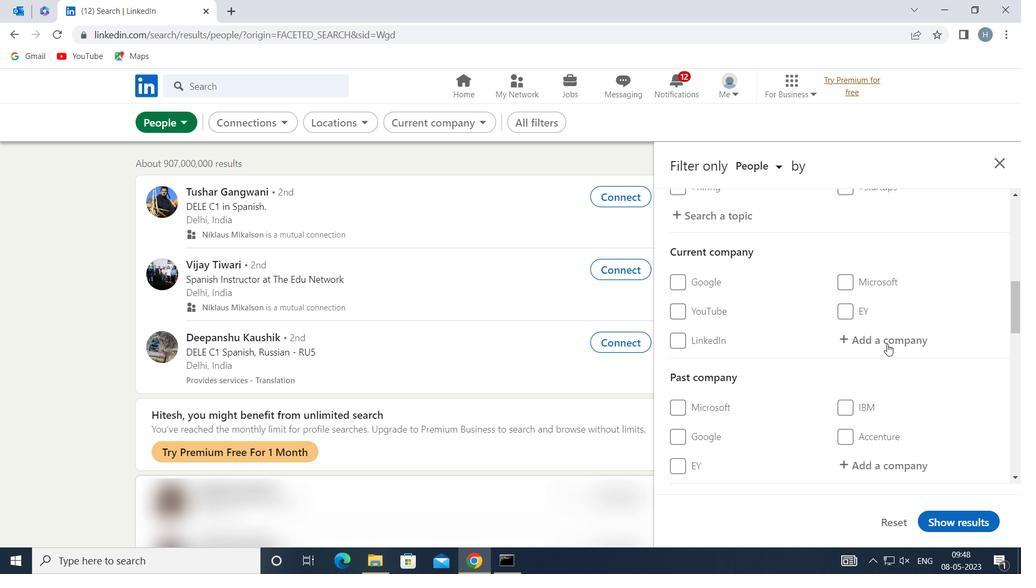 
Action: Mouse pressed left at (887, 339)
Screenshot: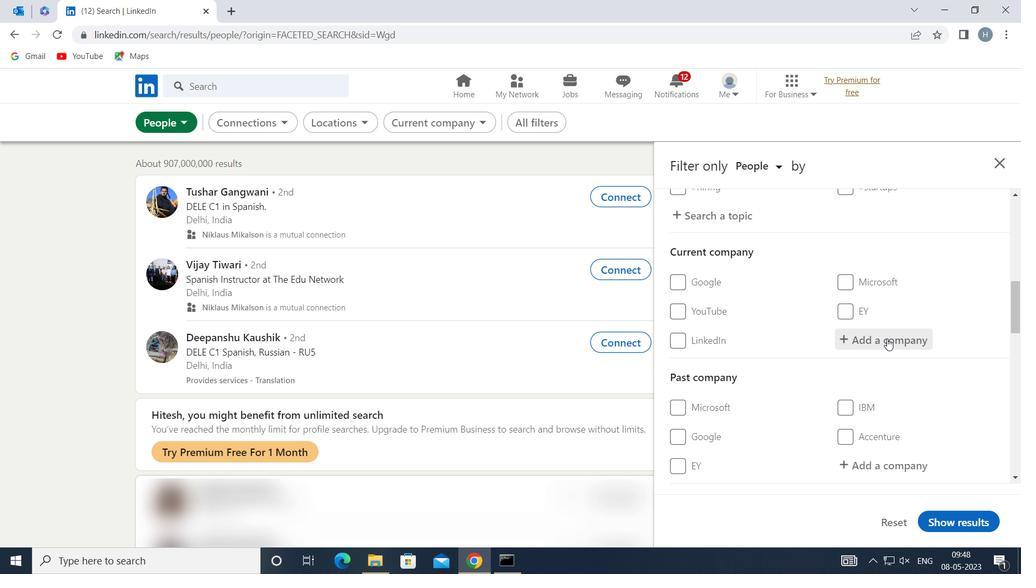 
Action: Key pressed <Key.shift>OFF<Key.backspace><Key.backspace><Key.shift>FF<Key.shift>CAM
Screenshot: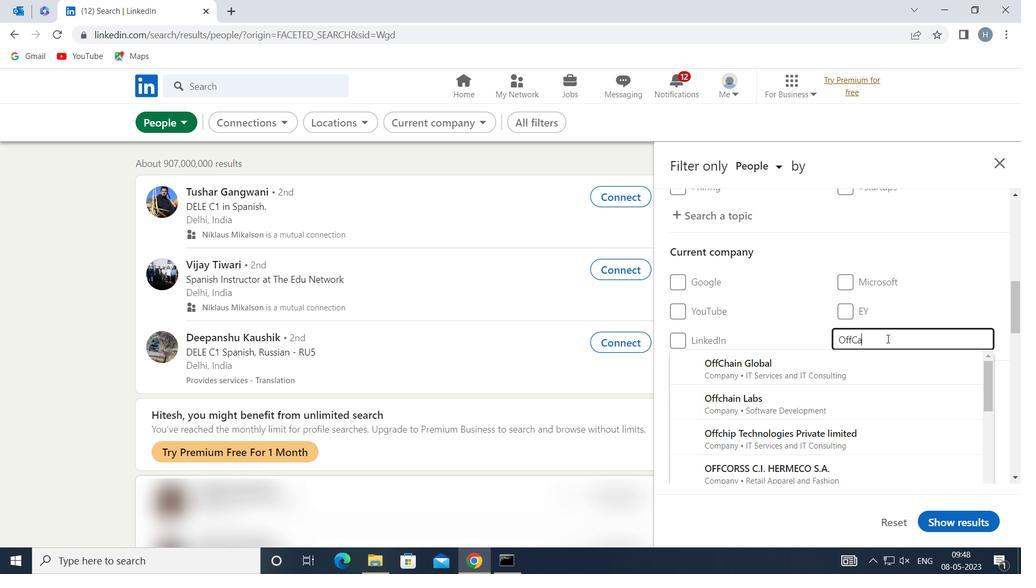 
Action: Mouse moved to (816, 398)
Screenshot: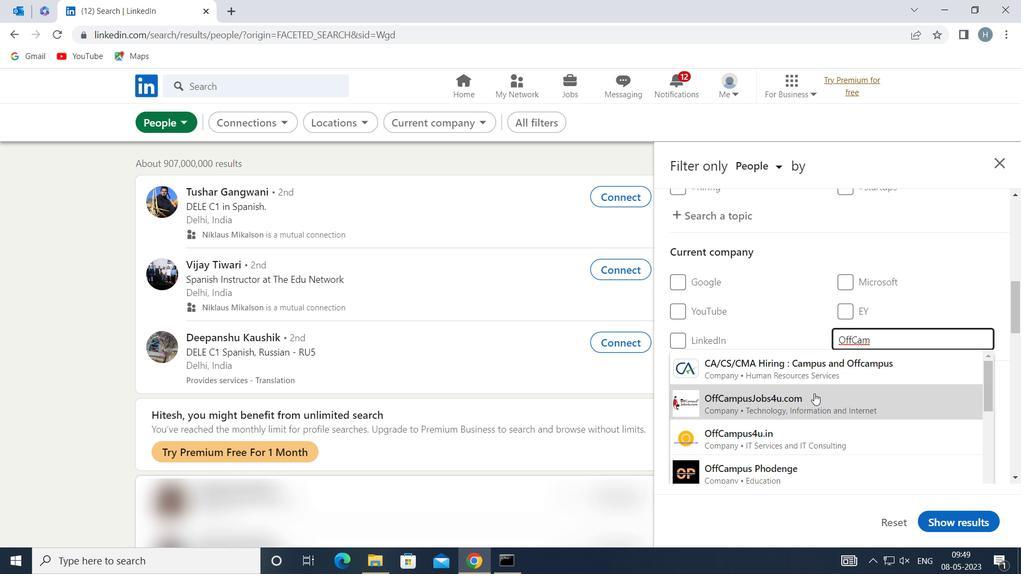 
Action: Mouse pressed left at (816, 398)
Screenshot: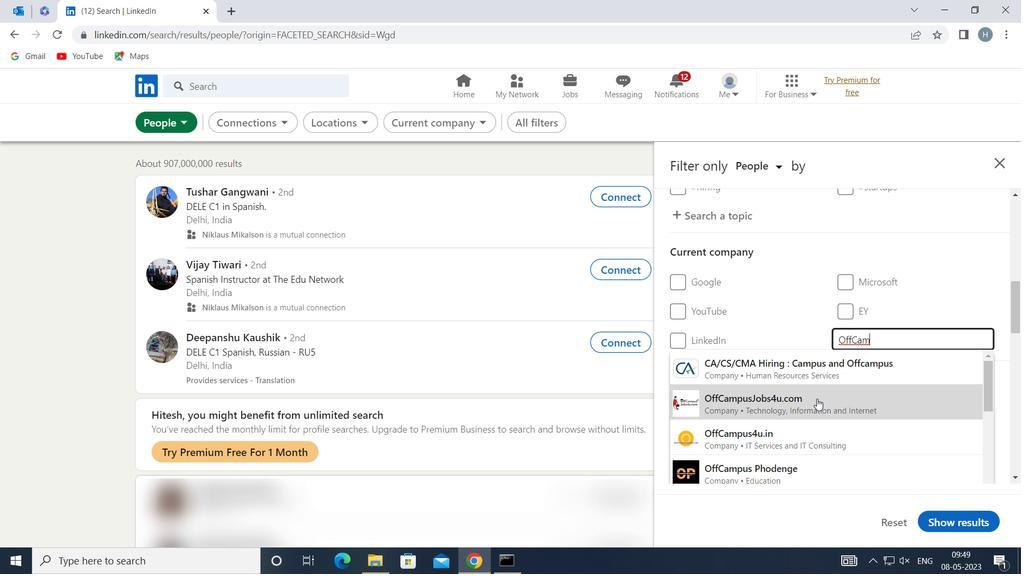 
Action: Mouse moved to (806, 374)
Screenshot: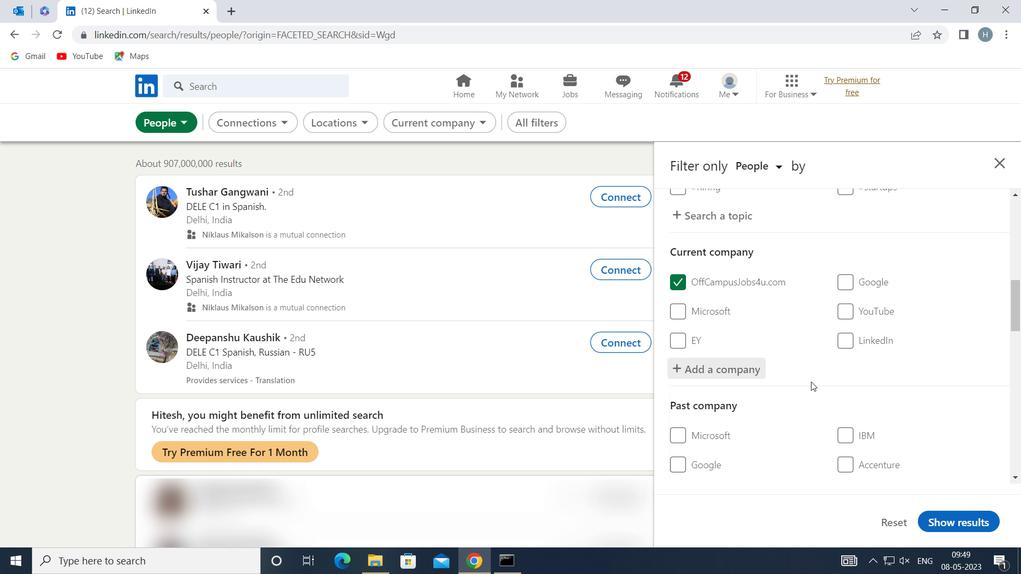
Action: Mouse scrolled (806, 374) with delta (0, 0)
Screenshot: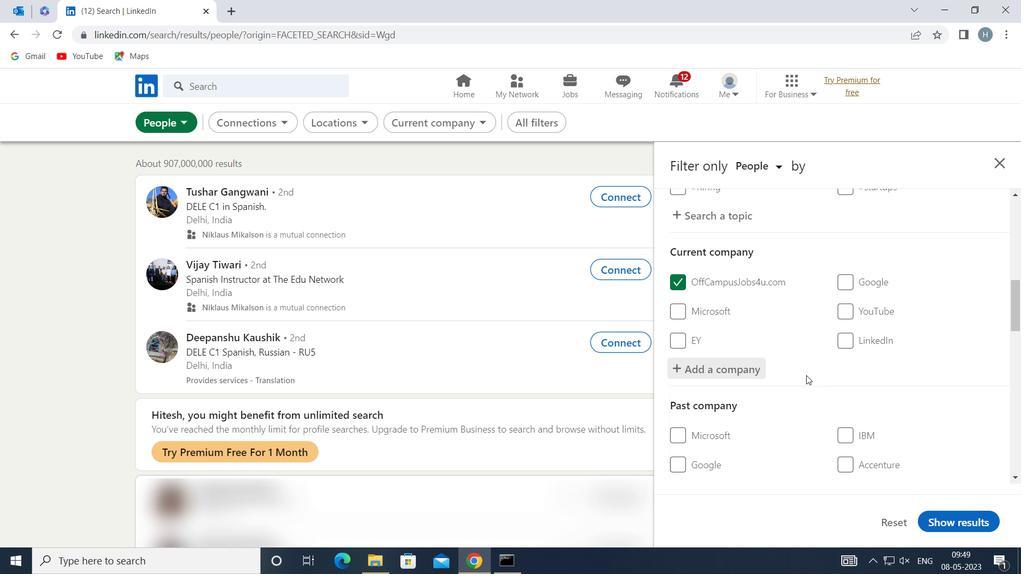 
Action: Mouse scrolled (806, 374) with delta (0, 0)
Screenshot: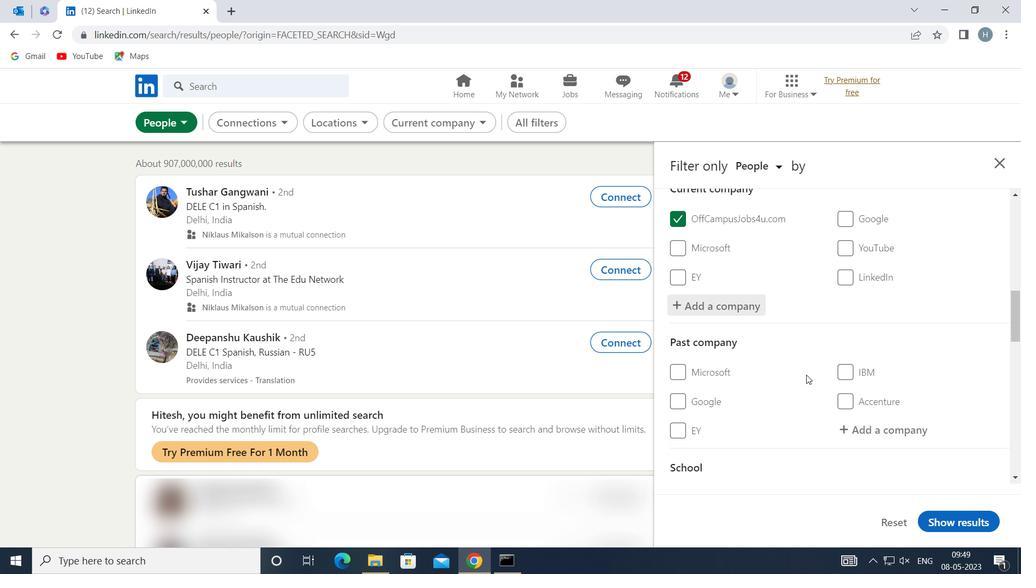 
Action: Mouse scrolled (806, 374) with delta (0, 0)
Screenshot: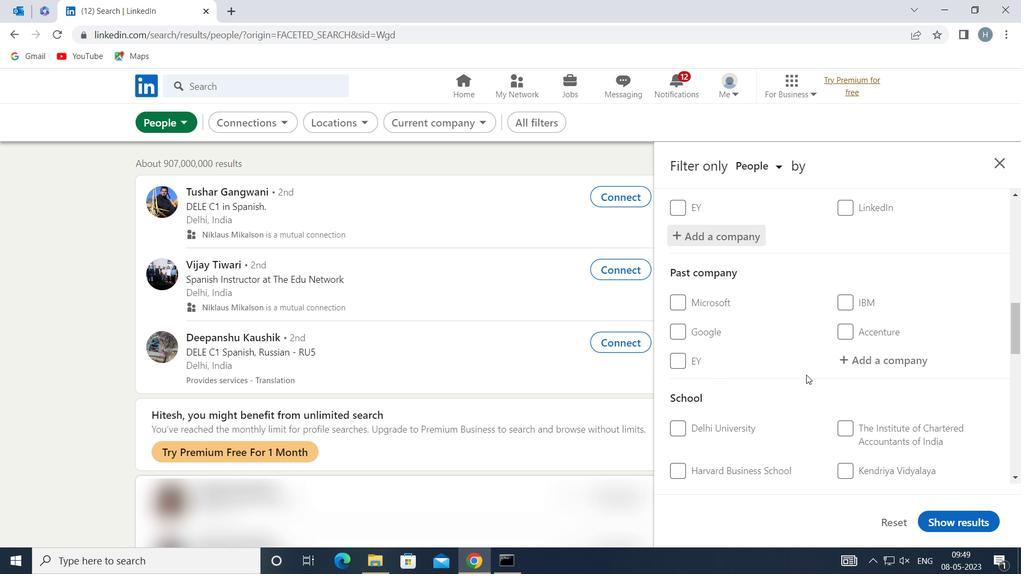 
Action: Mouse scrolled (806, 374) with delta (0, 0)
Screenshot: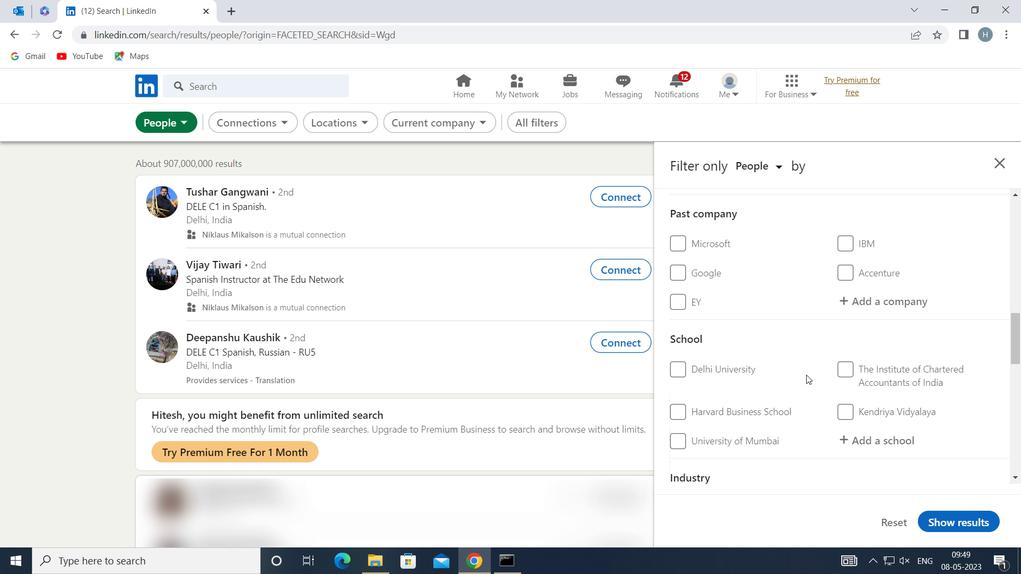 
Action: Mouse moved to (866, 367)
Screenshot: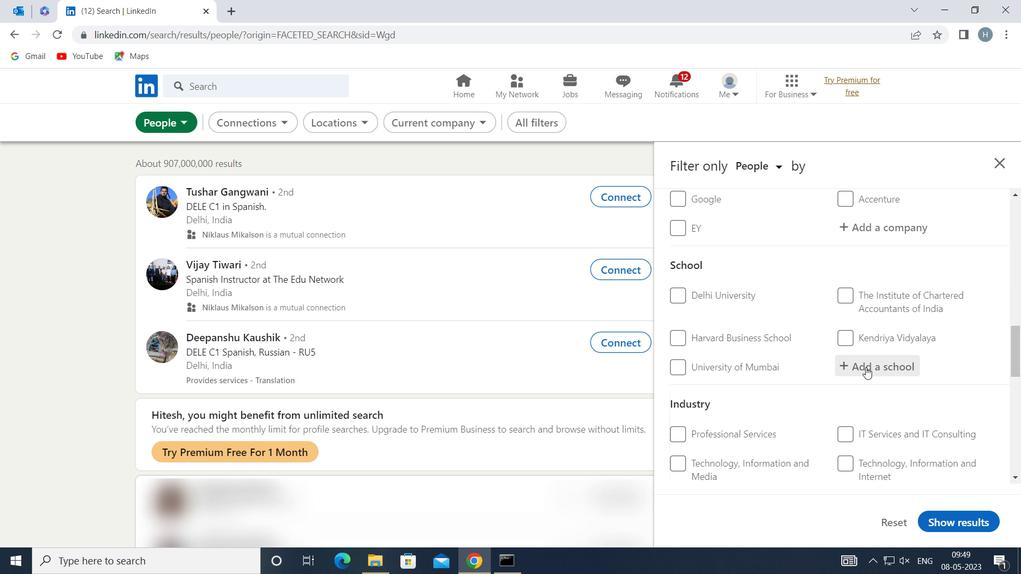 
Action: Mouse pressed left at (866, 367)
Screenshot: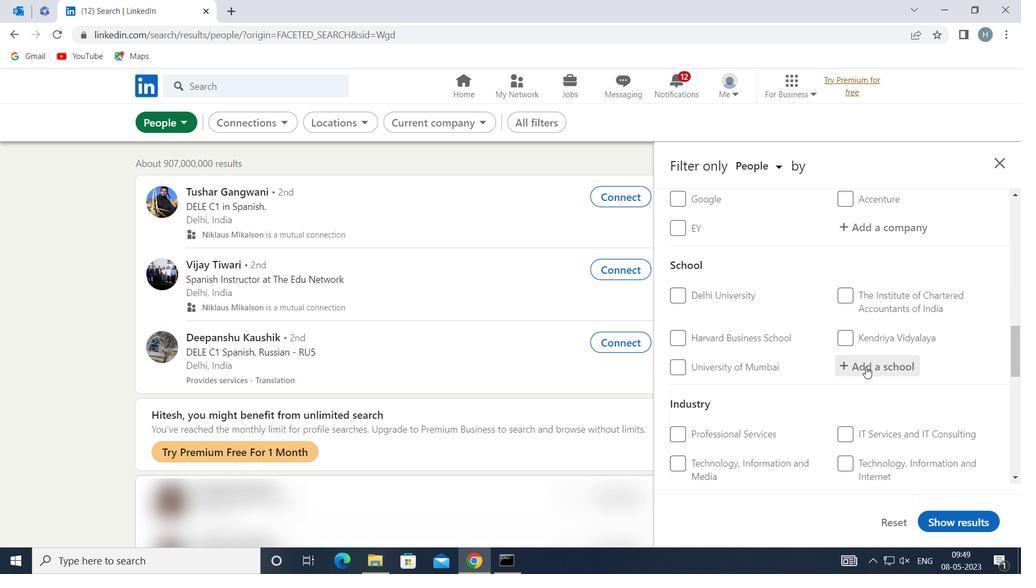 
Action: Key pressed <Key.shift>MADAN<Key.space><Key.shift><Key.shift><Key.shift><Key.shift><Key.shift><Key.shift><Key.shift><Key.shift><Key.shift><Key.shift>MOHAN<Key.space><Key.shift>M
Screenshot: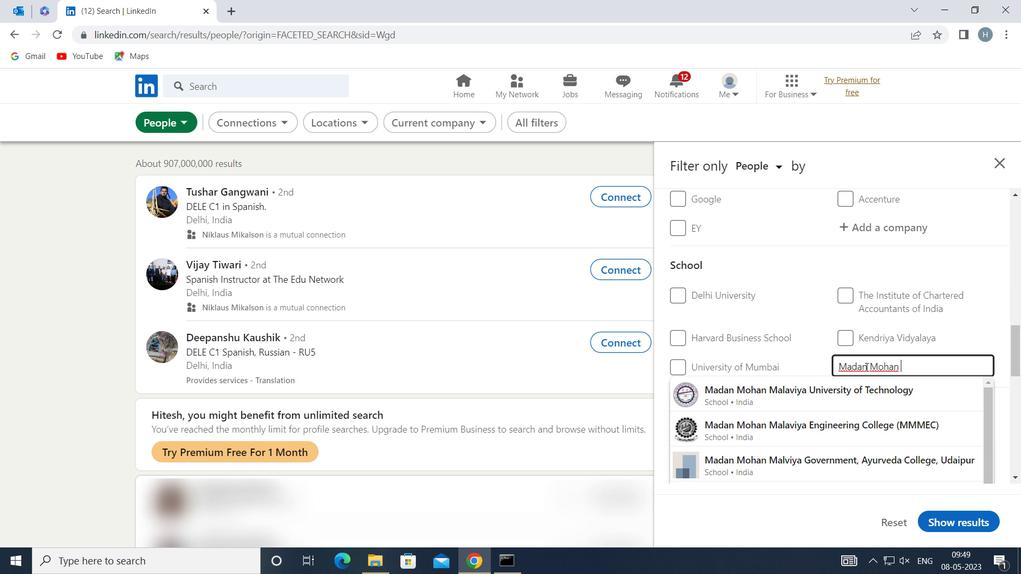 
Action: Mouse moved to (876, 389)
Screenshot: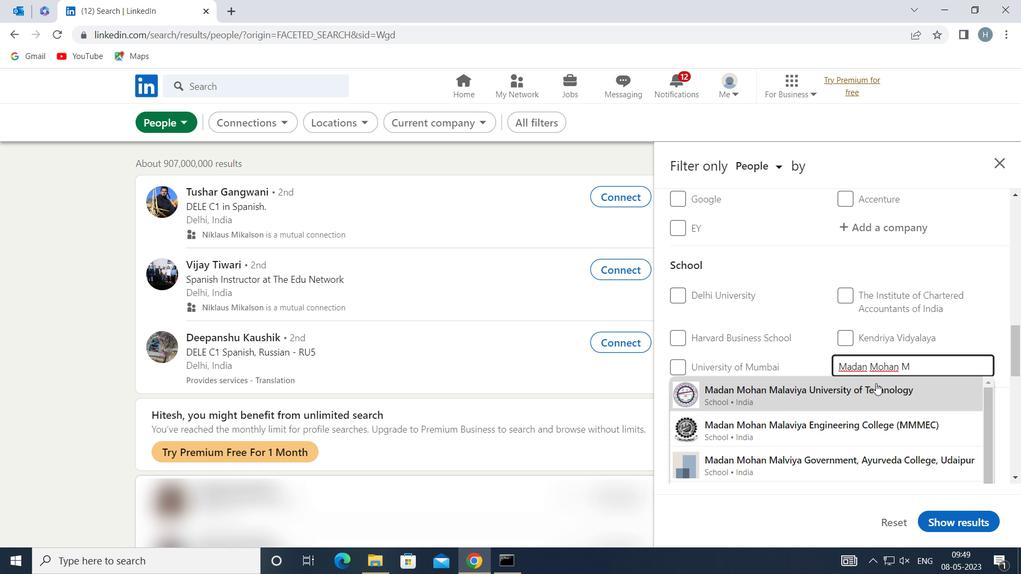 
Action: Mouse pressed left at (876, 389)
Screenshot: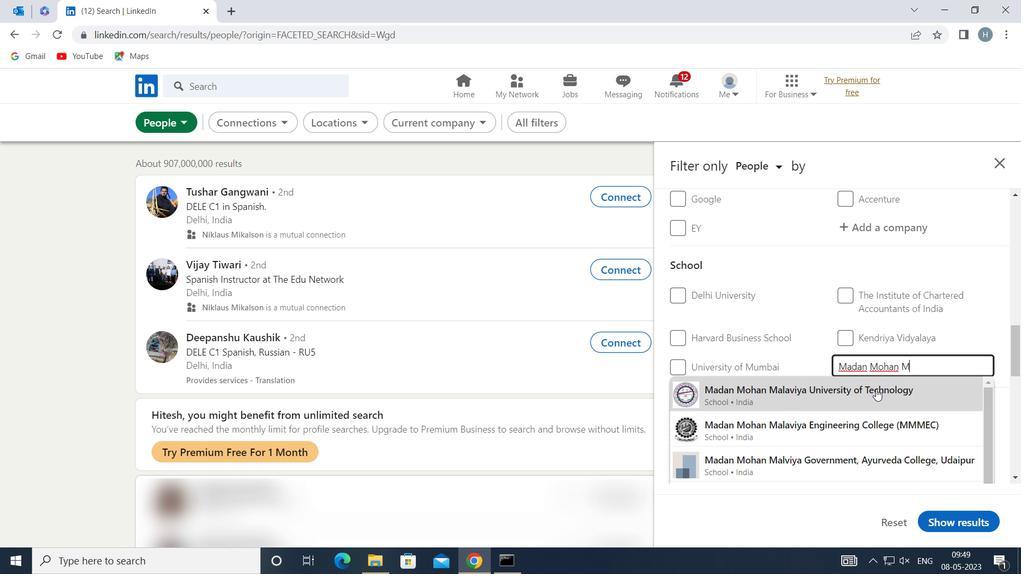 
Action: Mouse moved to (831, 365)
Screenshot: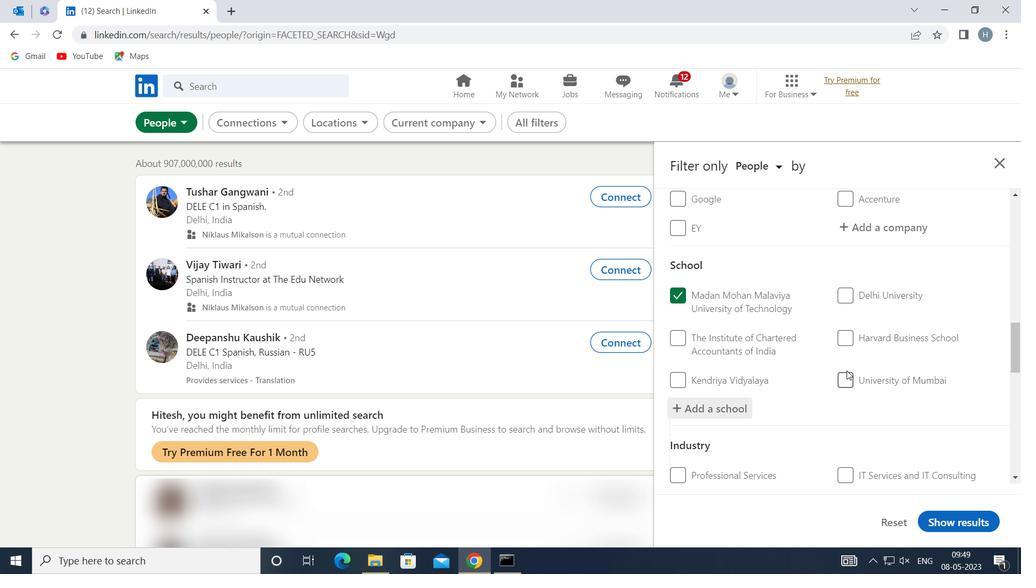 
Action: Mouse scrolled (831, 365) with delta (0, 0)
Screenshot: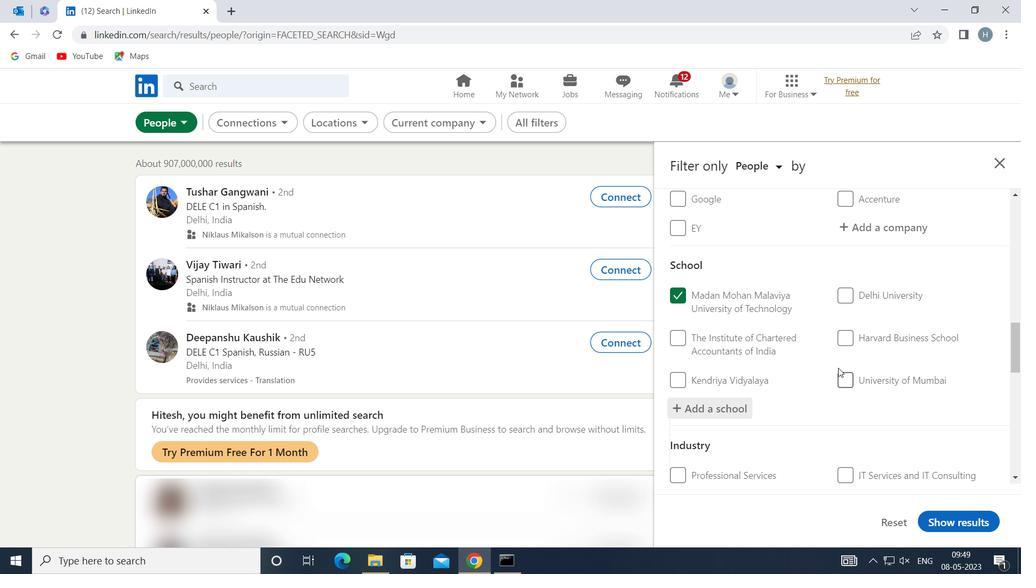 
Action: Mouse moved to (832, 364)
Screenshot: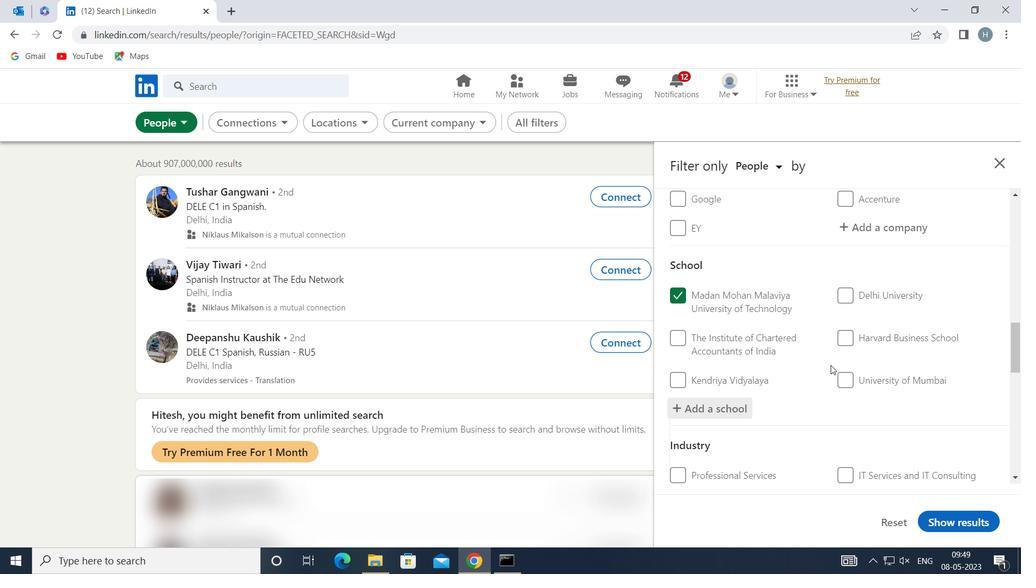 
Action: Mouse scrolled (832, 364) with delta (0, 0)
Screenshot: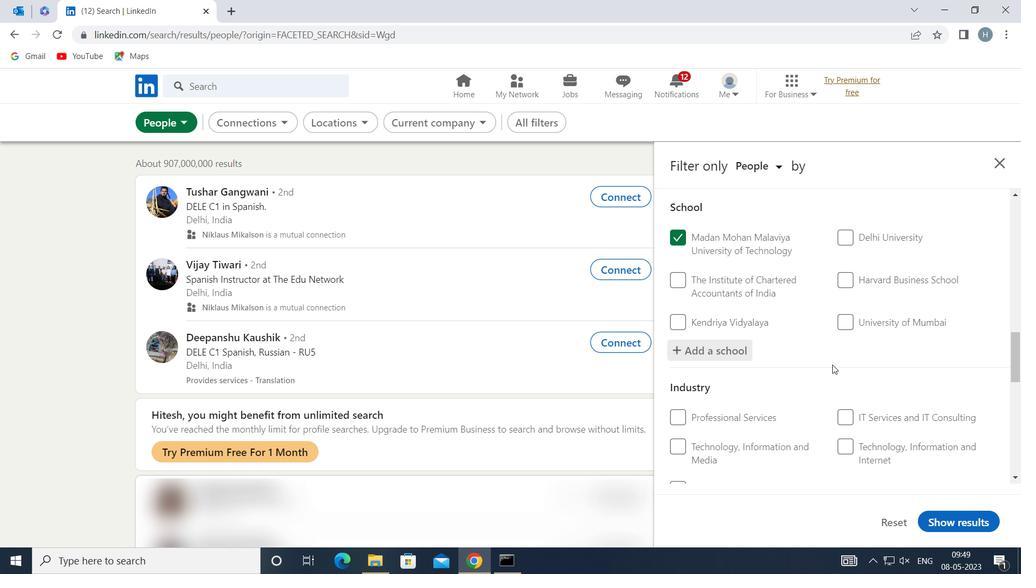 
Action: Mouse scrolled (832, 364) with delta (0, 0)
Screenshot: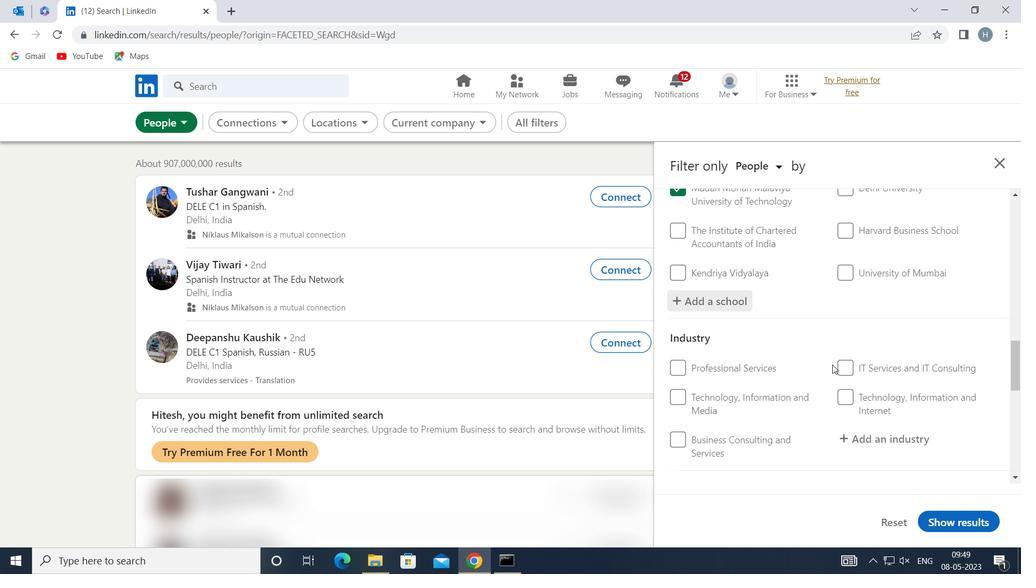 
Action: Mouse moved to (880, 348)
Screenshot: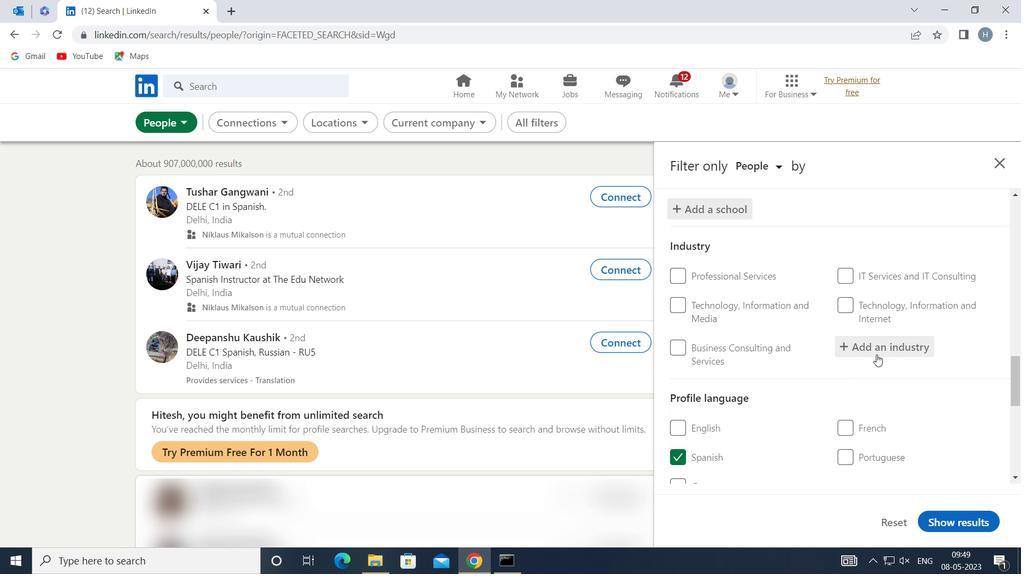
Action: Mouse pressed left at (880, 348)
Screenshot: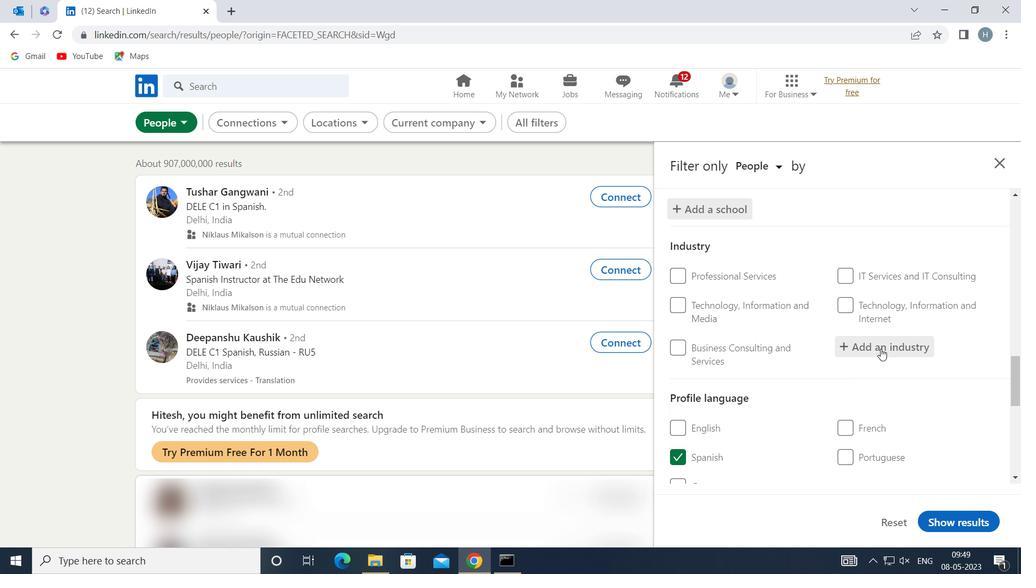 
Action: Key pressed <Key.shift>FIRE<Key.space><Key.shift>PRO
Screenshot: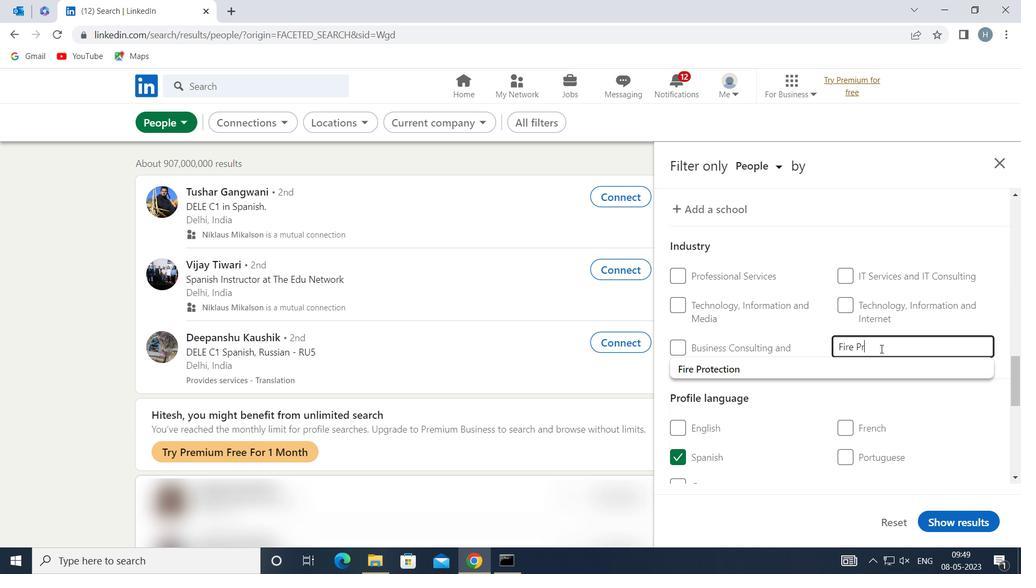
Action: Mouse moved to (827, 369)
Screenshot: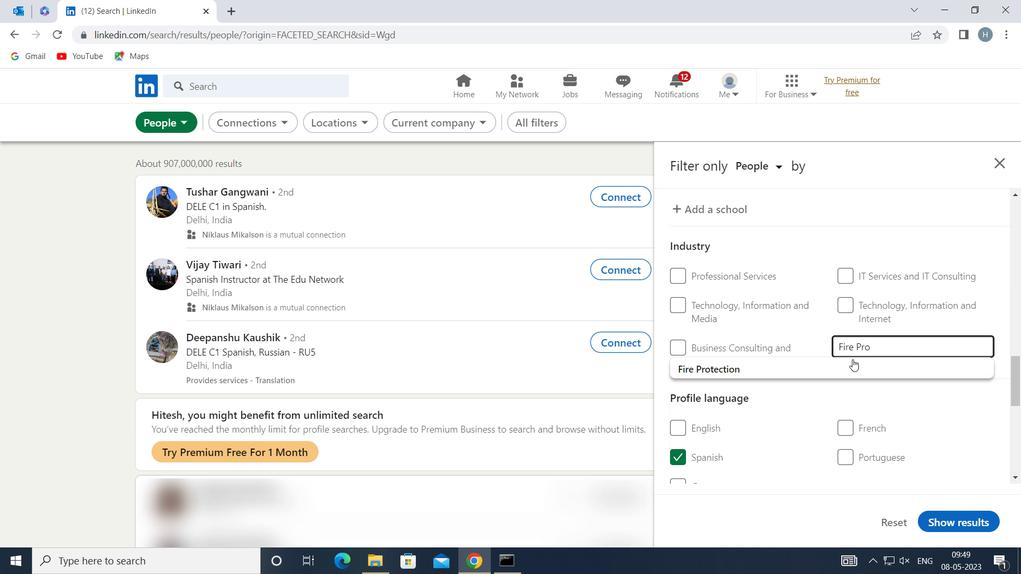 
Action: Mouse pressed left at (827, 369)
Screenshot: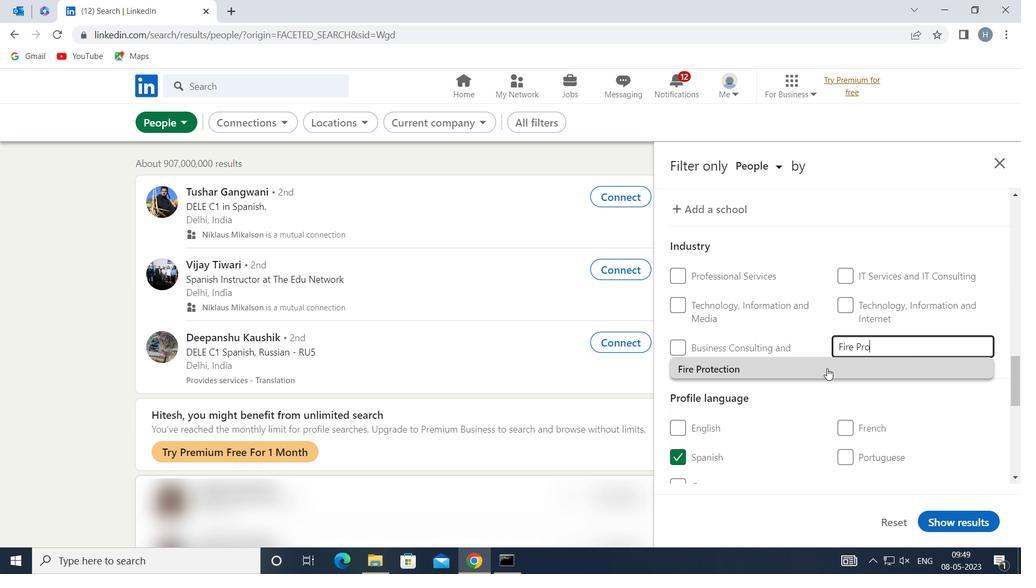 
Action: Mouse moved to (819, 369)
Screenshot: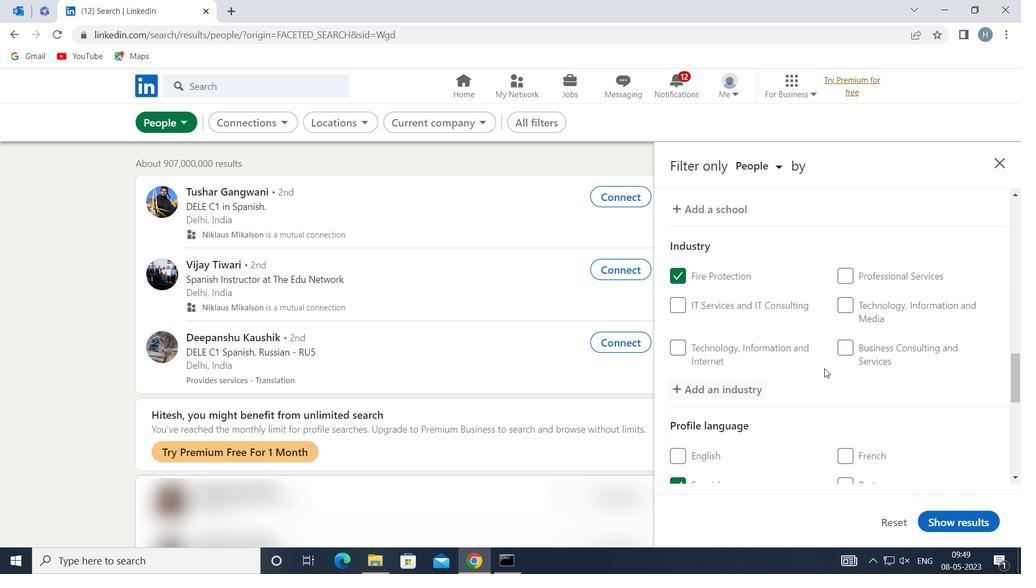 
Action: Mouse scrolled (819, 368) with delta (0, 0)
Screenshot: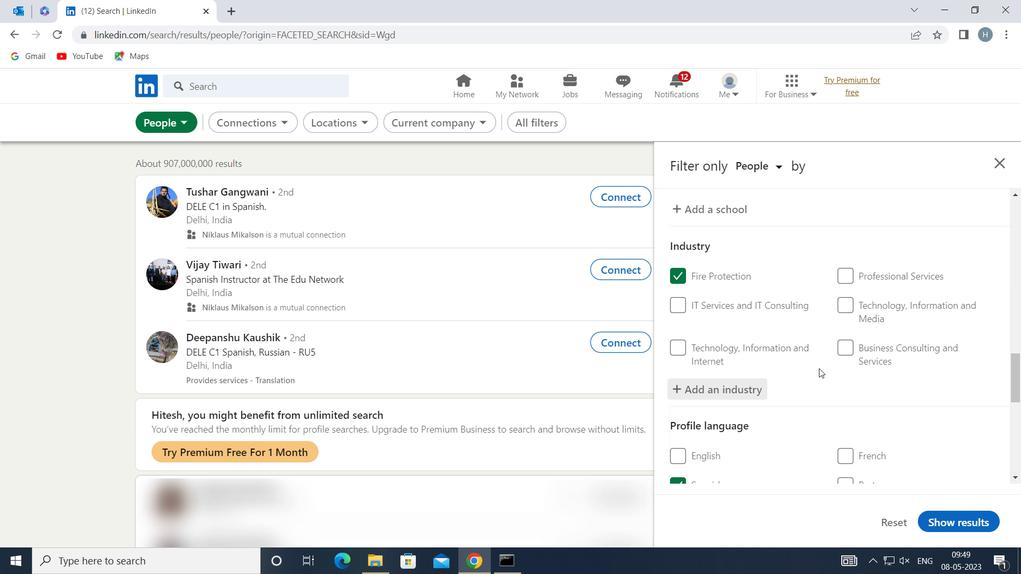 
Action: Mouse scrolled (819, 368) with delta (0, 0)
Screenshot: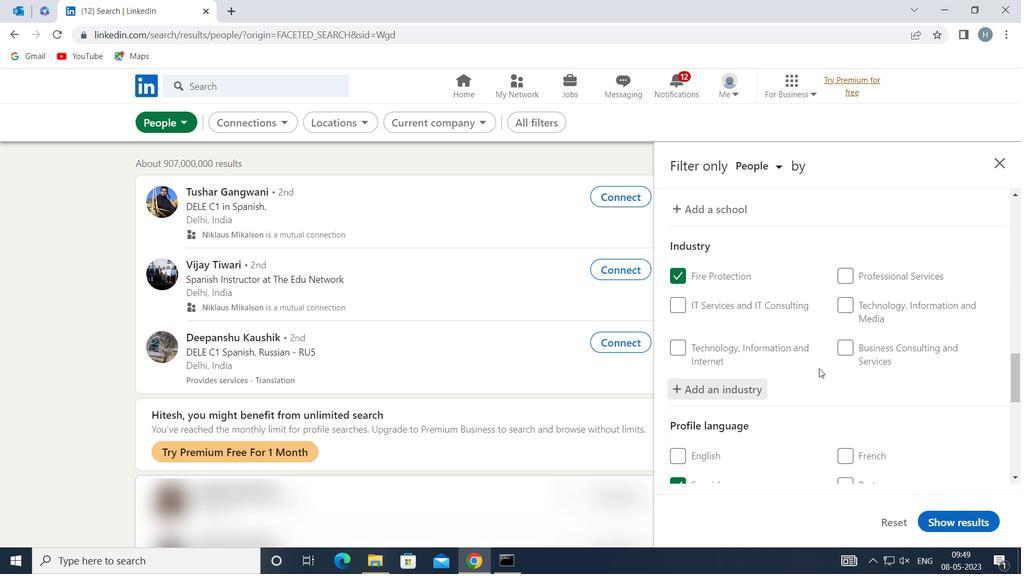 
Action: Mouse scrolled (819, 368) with delta (0, 0)
Screenshot: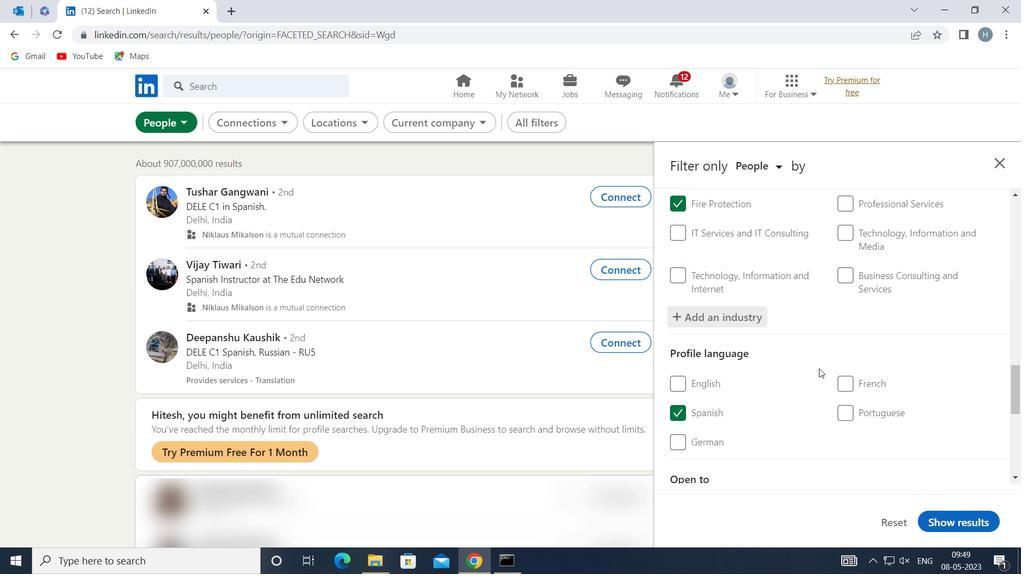 
Action: Mouse scrolled (819, 368) with delta (0, 0)
Screenshot: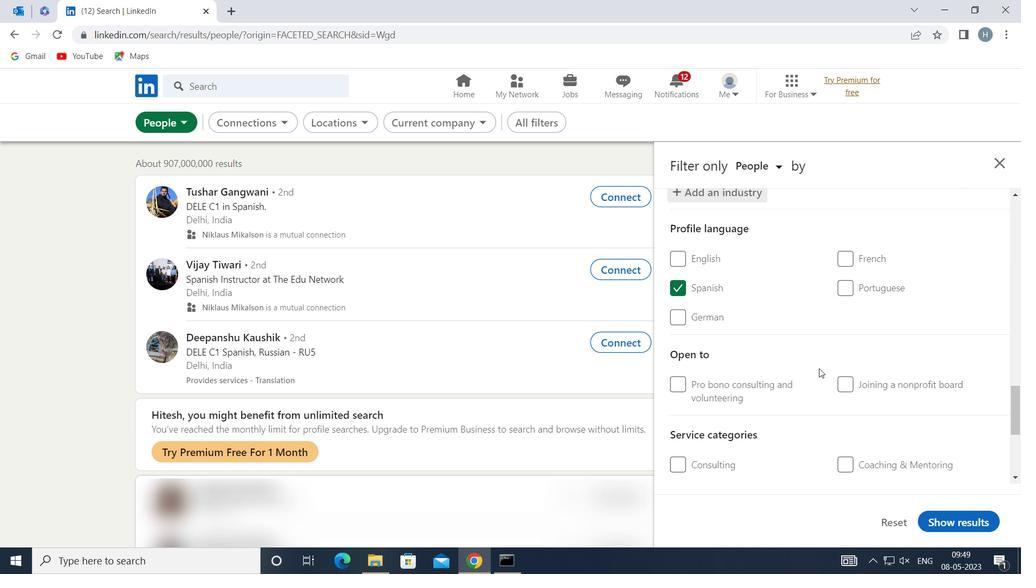 
Action: Mouse scrolled (819, 368) with delta (0, 0)
Screenshot: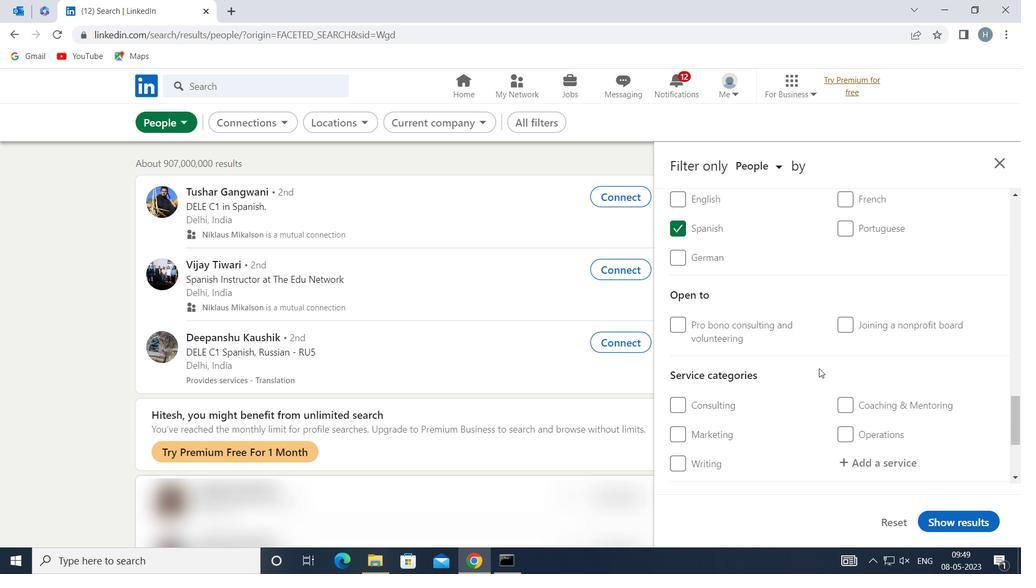 
Action: Mouse moved to (876, 382)
Screenshot: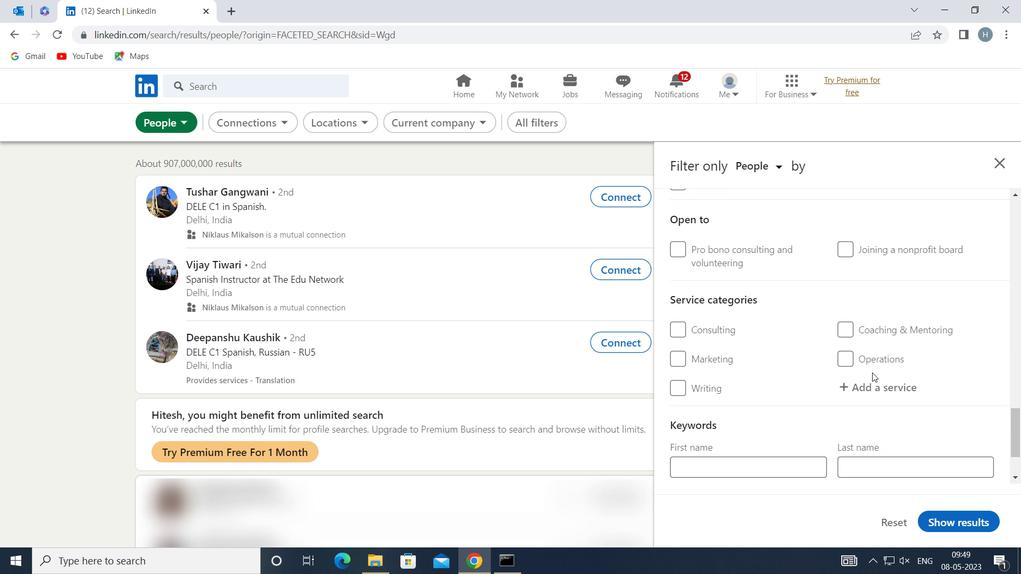 
Action: Mouse pressed left at (876, 382)
Screenshot: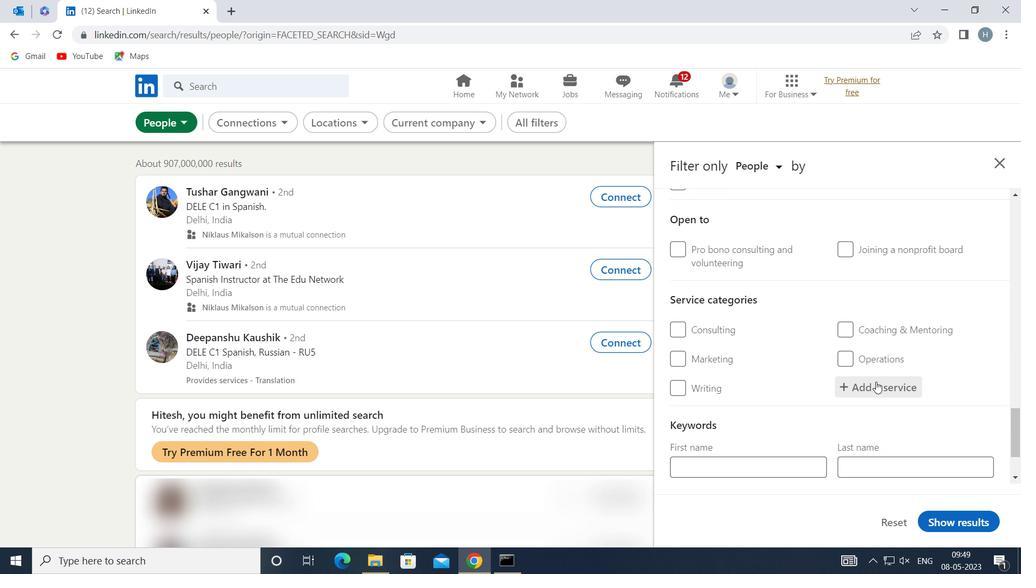 
Action: Key pressed <Key.shift>AUTO<Key.space><Key.shift>INS
Screenshot: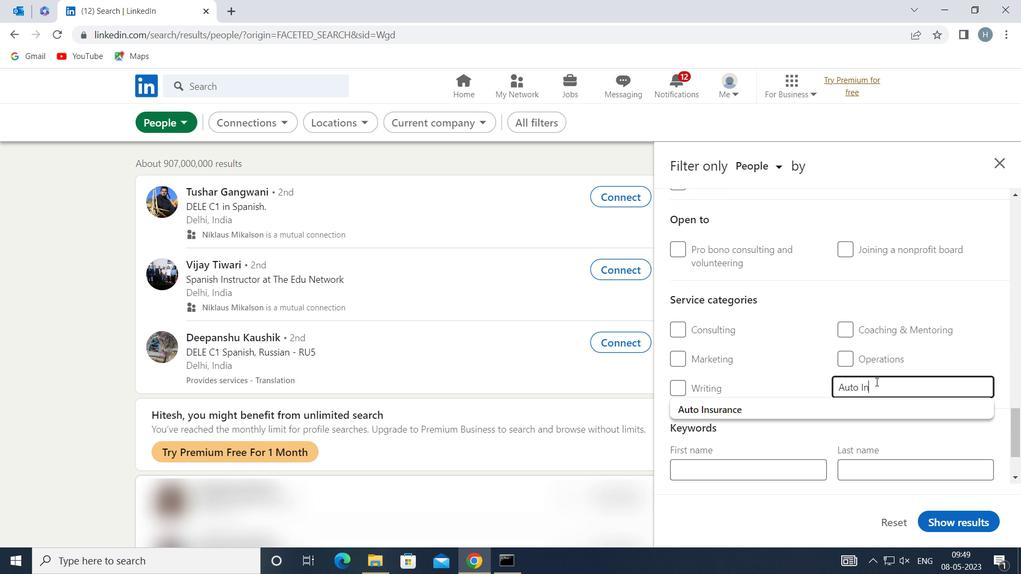 
Action: Mouse moved to (804, 405)
Screenshot: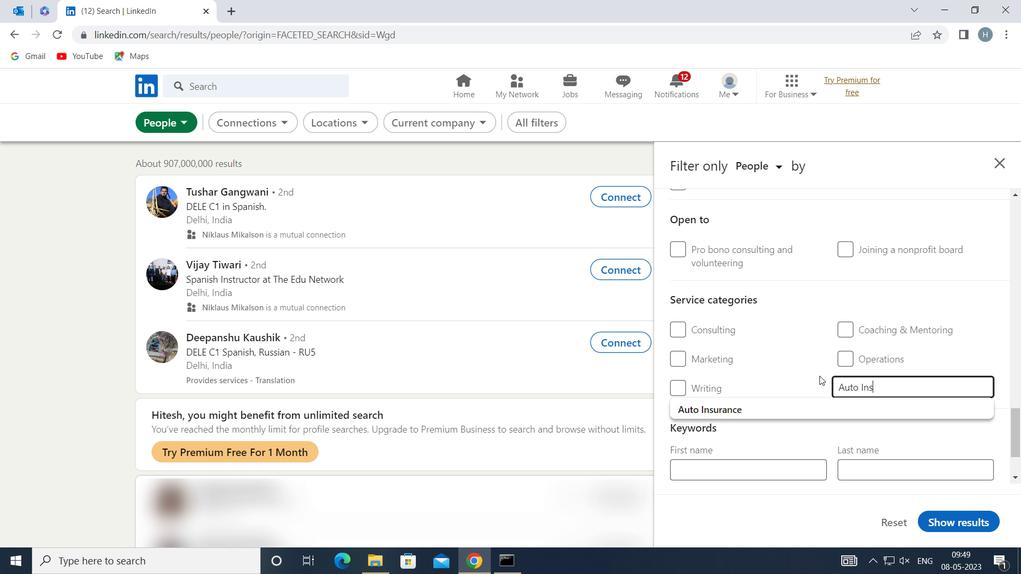 
Action: Mouse pressed left at (804, 405)
Screenshot: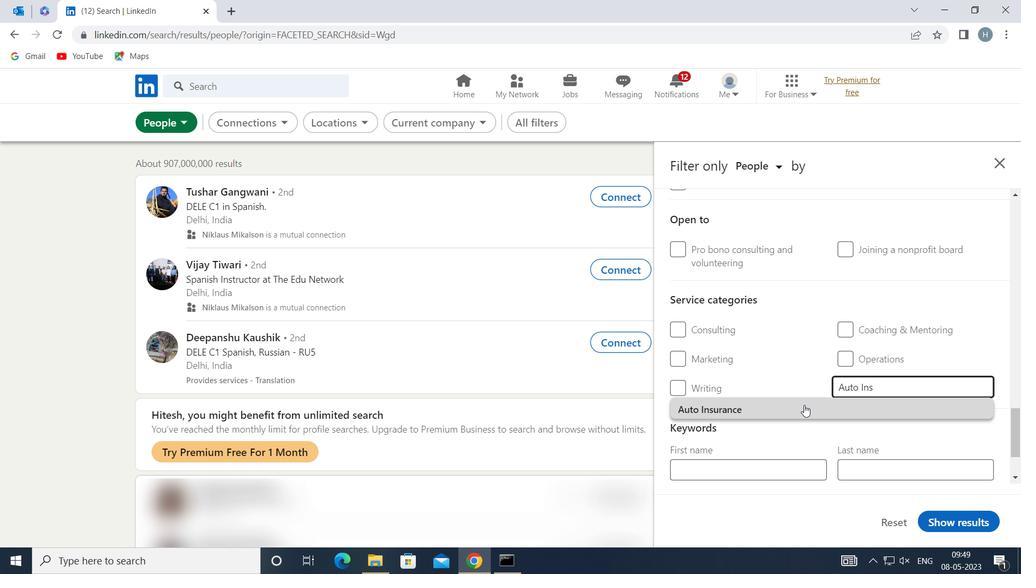 
Action: Mouse moved to (754, 405)
Screenshot: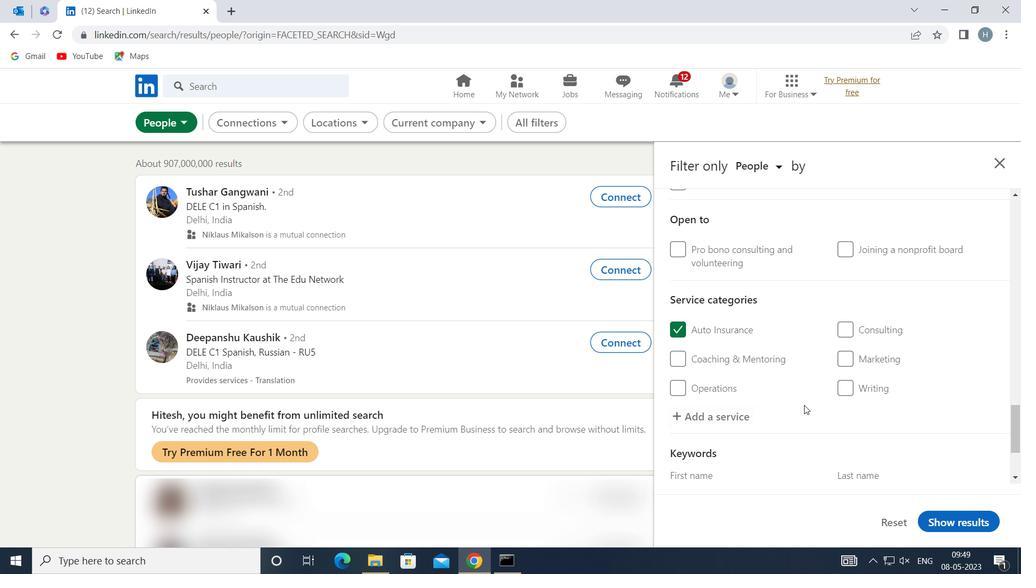 
Action: Mouse scrolled (754, 404) with delta (0, 0)
Screenshot: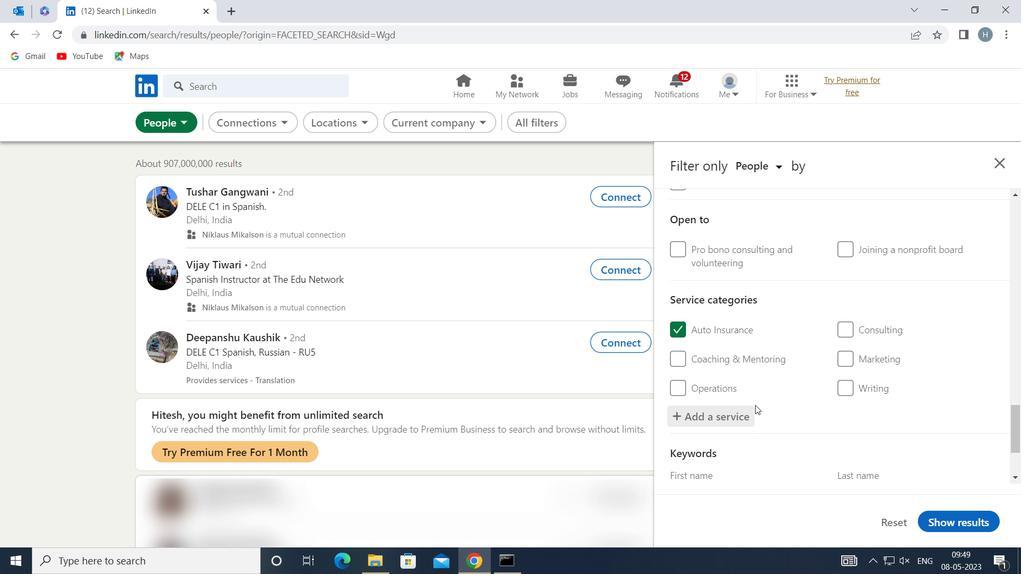 
Action: Mouse scrolled (754, 404) with delta (0, 0)
Screenshot: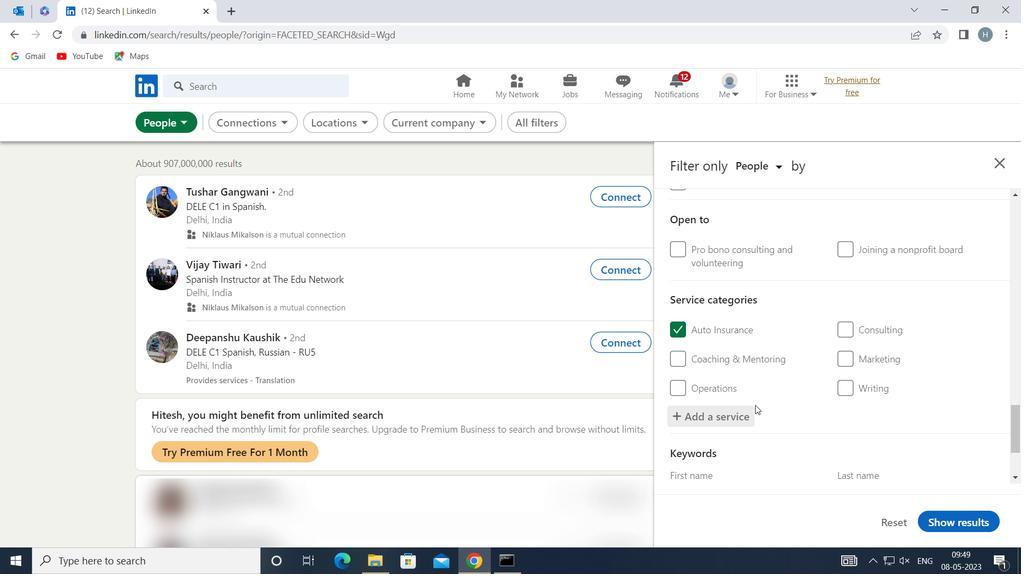 
Action: Mouse scrolled (754, 404) with delta (0, 0)
Screenshot: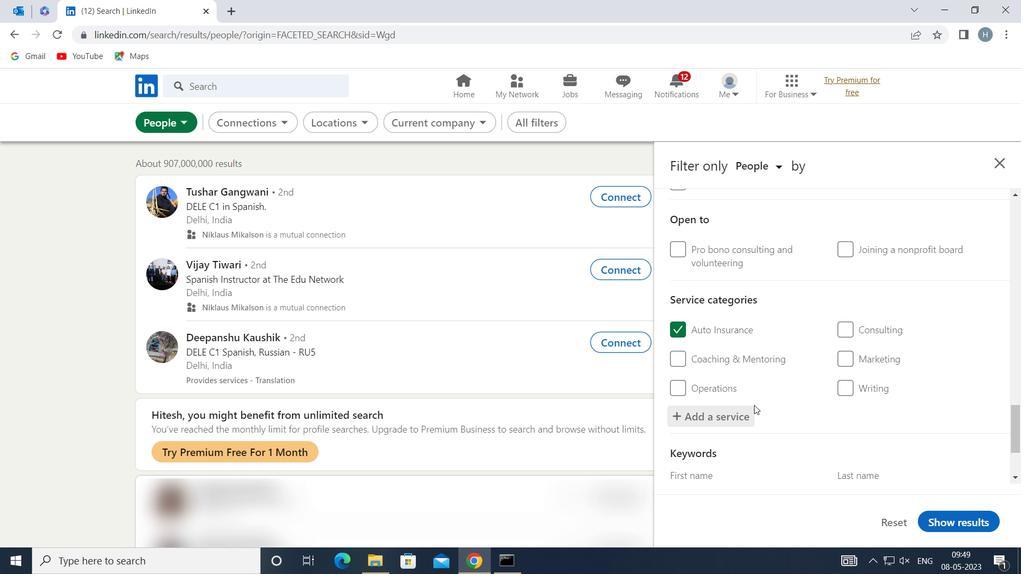 
Action: Mouse moved to (766, 403)
Screenshot: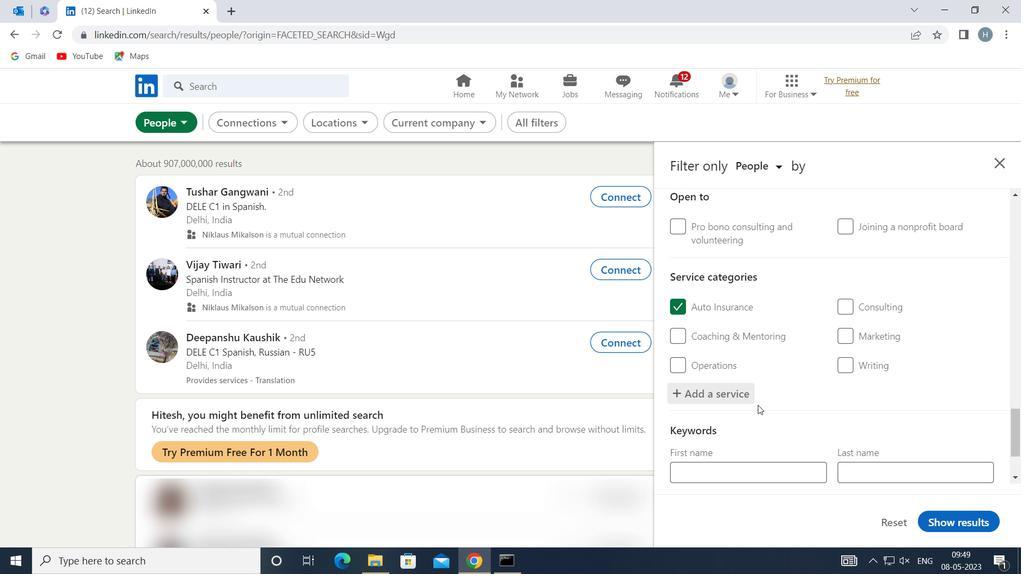 
Action: Mouse scrolled (766, 402) with delta (0, 0)
Screenshot: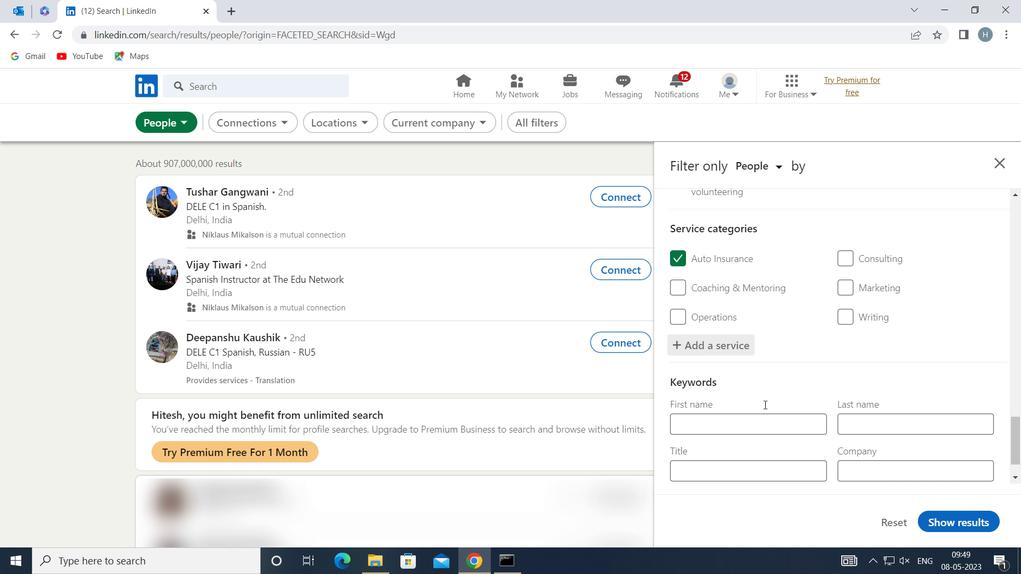 
Action: Mouse moved to (766, 403)
Screenshot: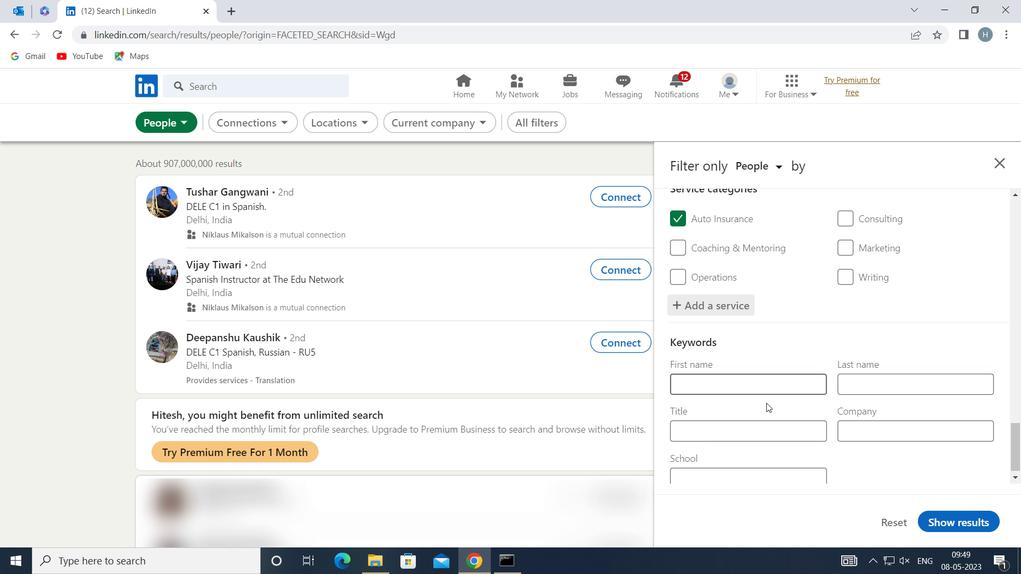 
Action: Mouse scrolled (766, 402) with delta (0, 0)
Screenshot: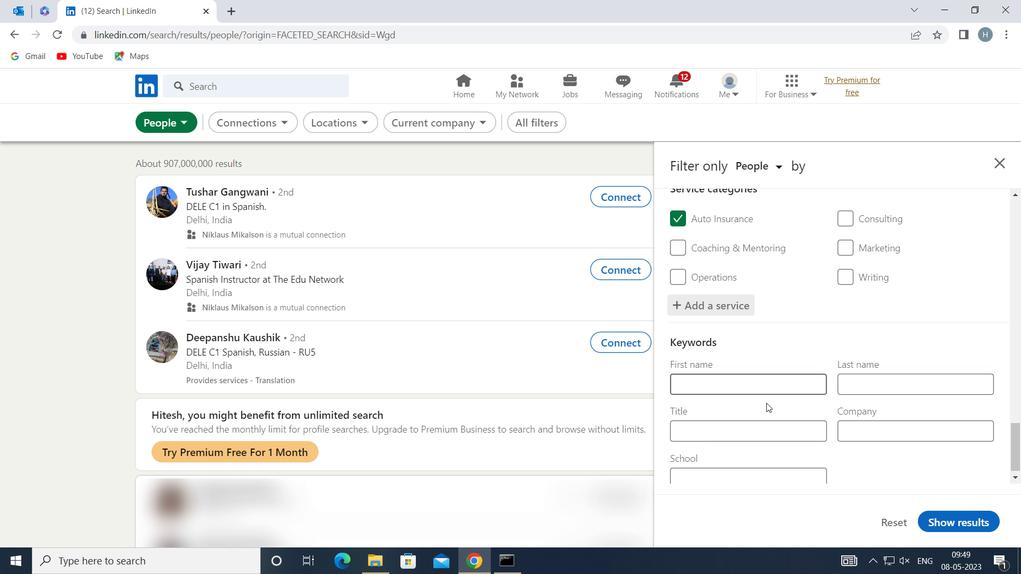 
Action: Mouse moved to (791, 421)
Screenshot: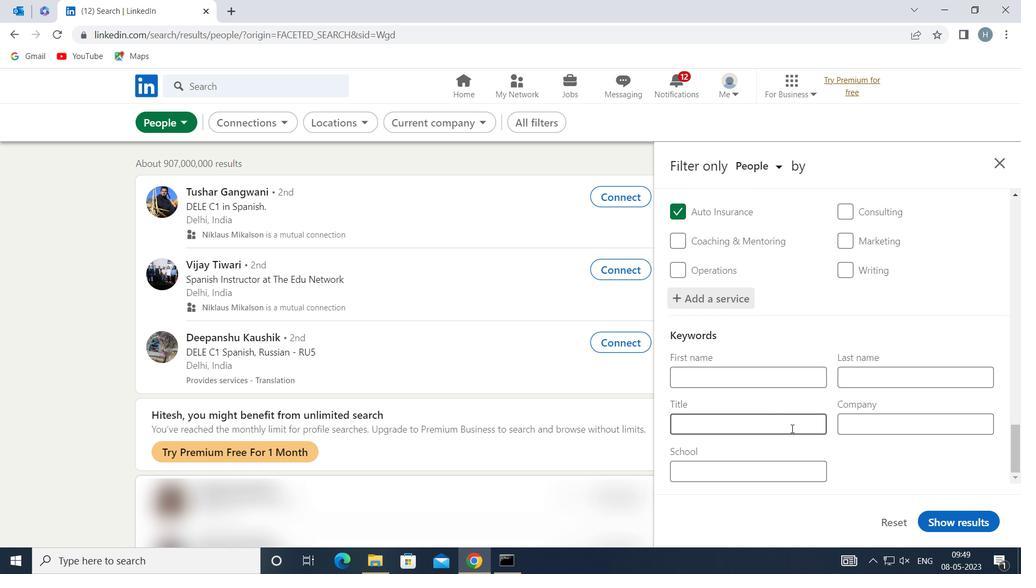 
Action: Mouse pressed left at (791, 421)
Screenshot: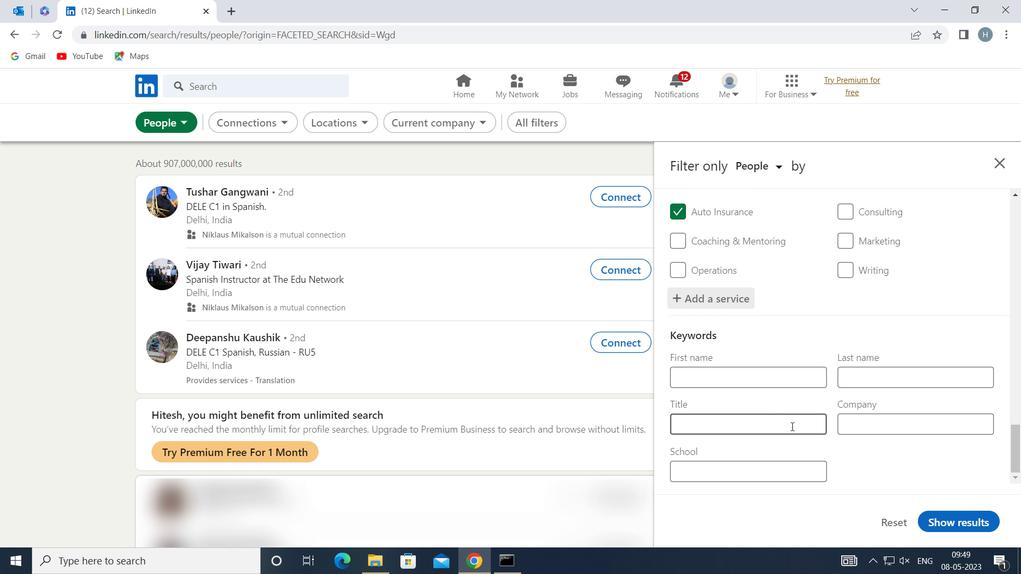 
Action: Mouse moved to (789, 420)
Screenshot: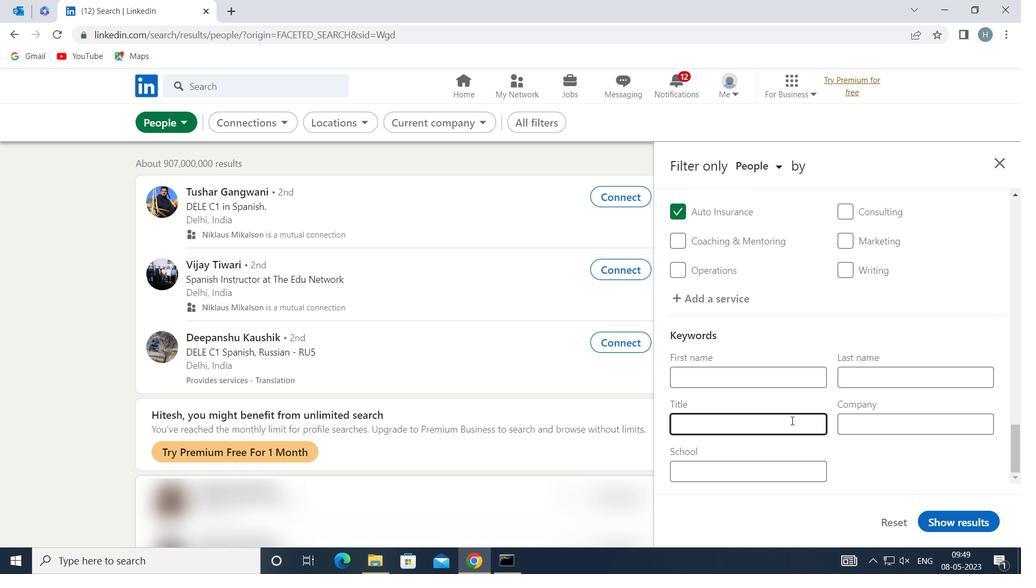 
Action: Key pressed <Key.shift>VEHICLE<Key.space>OR<Key.space><Key.shift>EQUIPMENT<Key.space><Key.shift>CLEANE
Screenshot: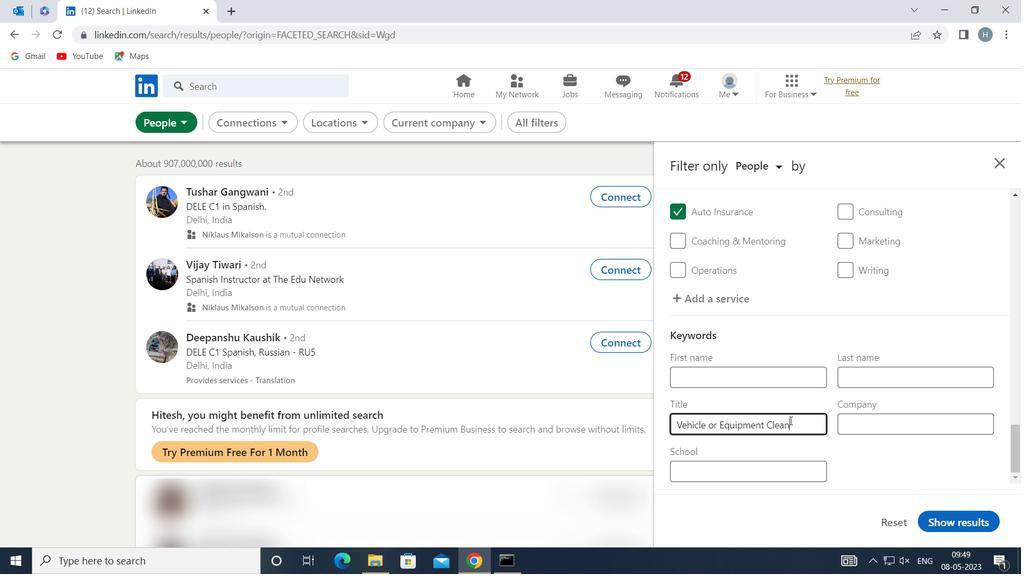 
Action: Mouse moved to (860, 409)
Screenshot: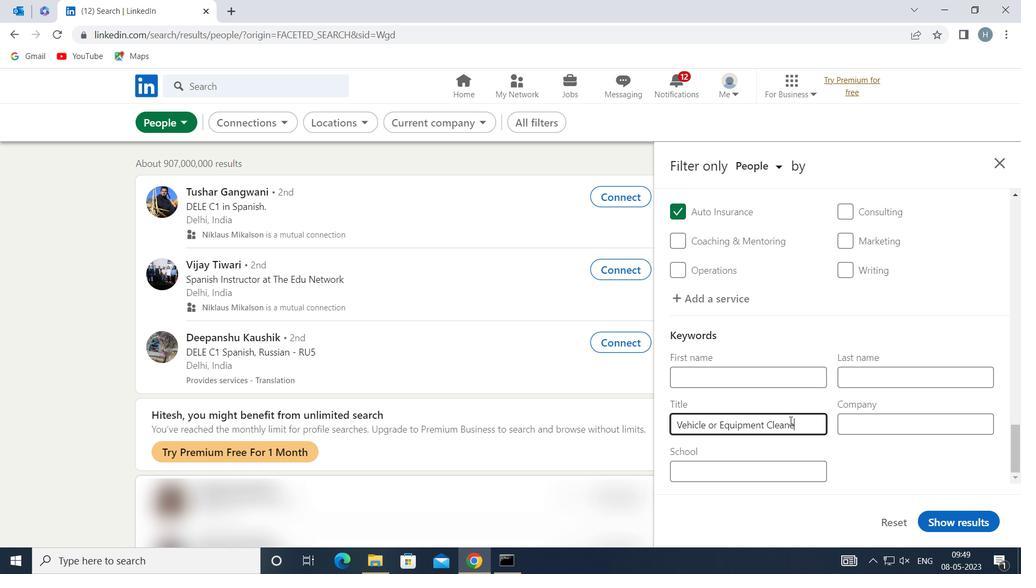 
Action: Key pressed R
Screenshot: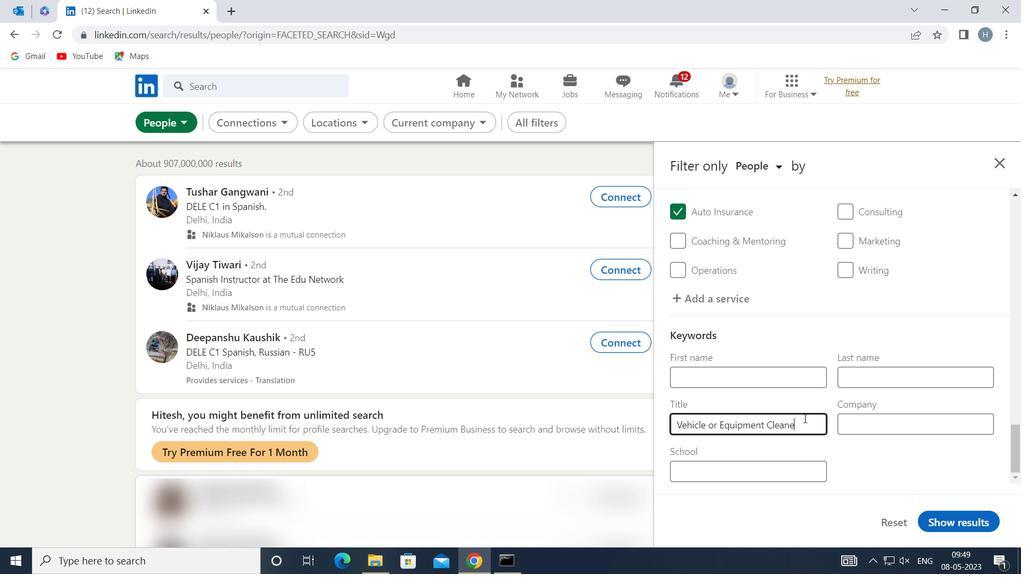 
Action: Mouse moved to (966, 523)
Screenshot: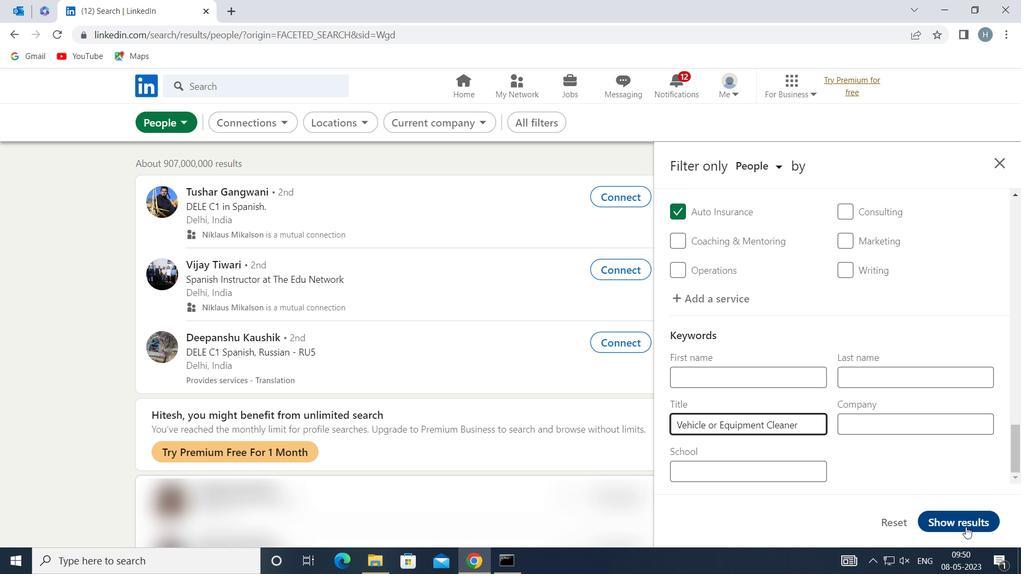 
Action: Mouse pressed left at (966, 523)
Screenshot: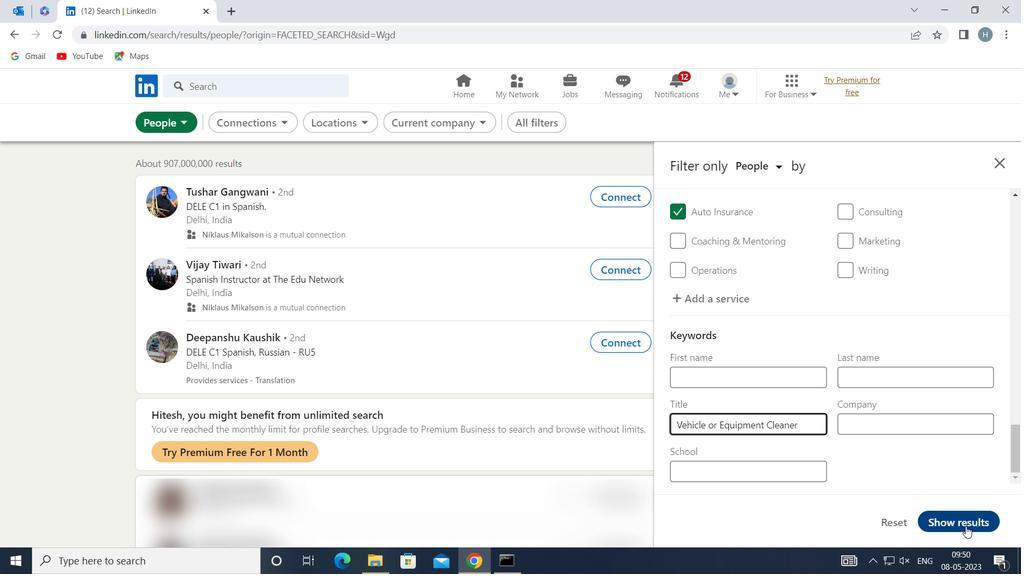 
Action: Mouse moved to (673, 422)
Screenshot: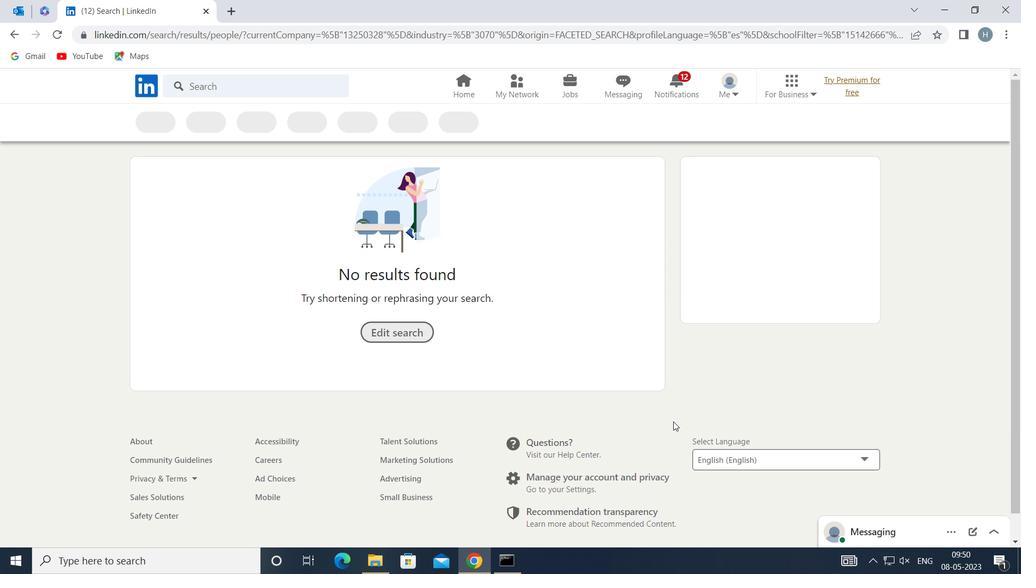 
